 Task: Add Sprouts Chicken Drumsticks Value Pack No Antibiotics Ever to the cart.
Action: Mouse moved to (12, 127)
Screenshot: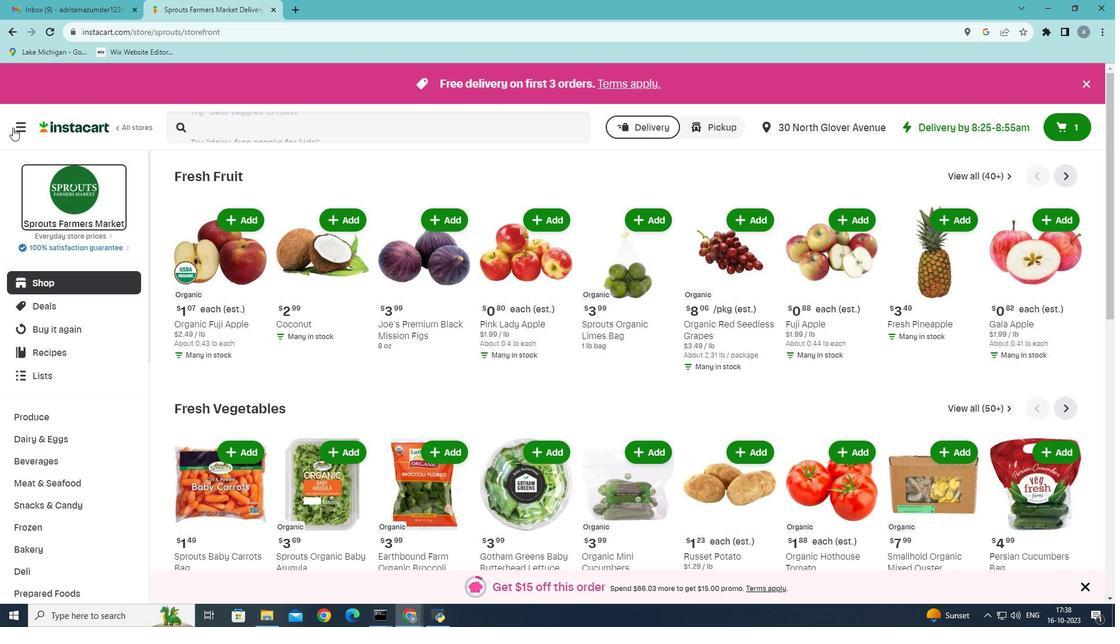 
Action: Mouse pressed left at (12, 127)
Screenshot: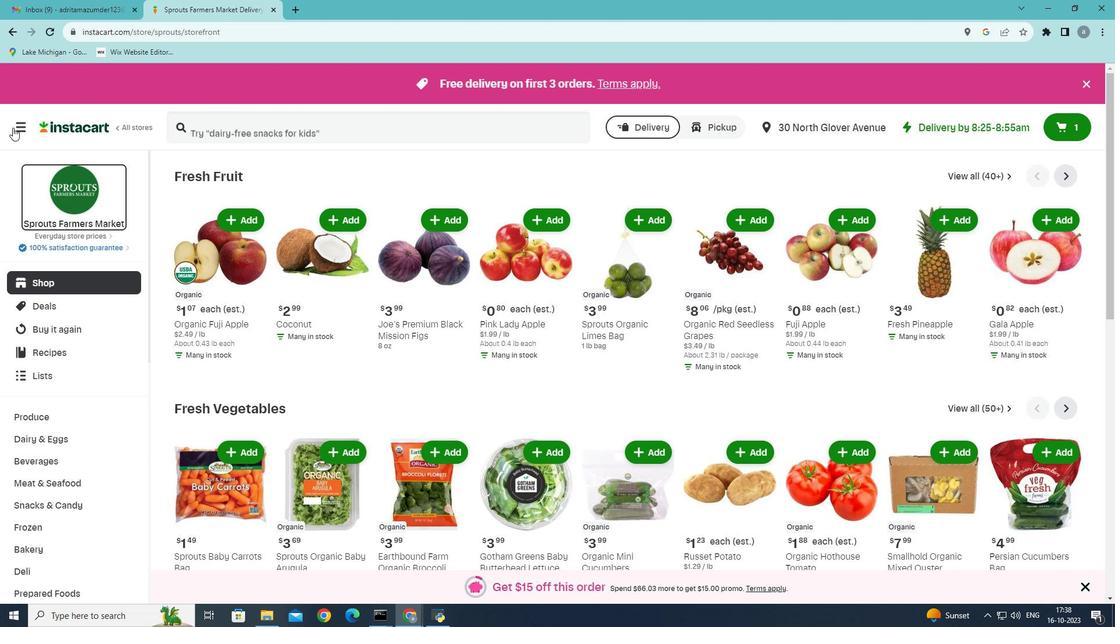 
Action: Mouse moved to (22, 126)
Screenshot: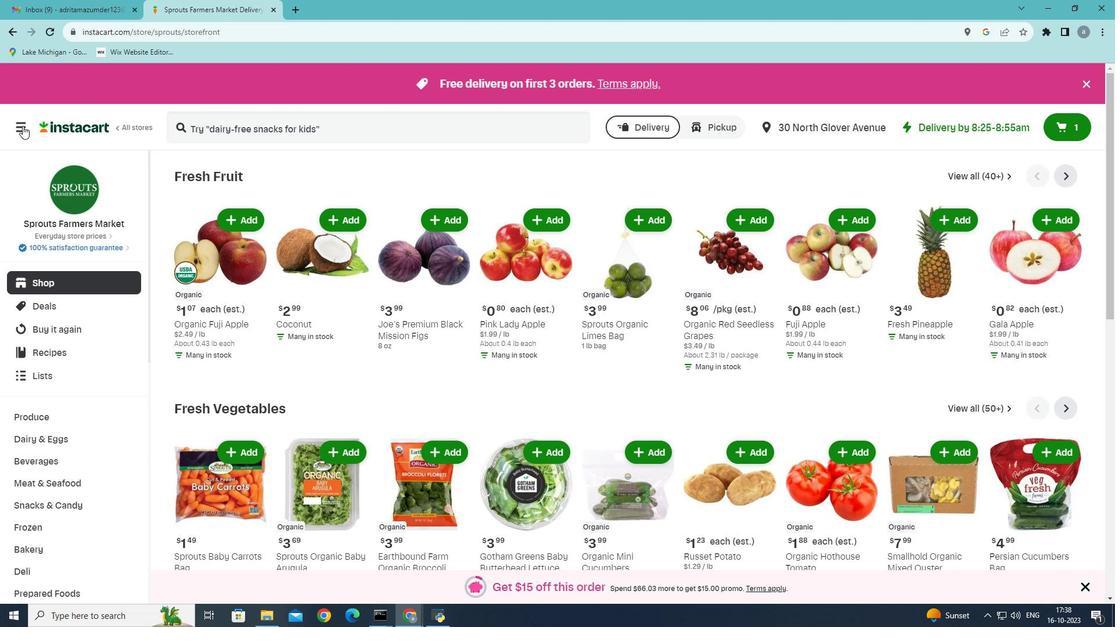 
Action: Mouse pressed left at (22, 126)
Screenshot: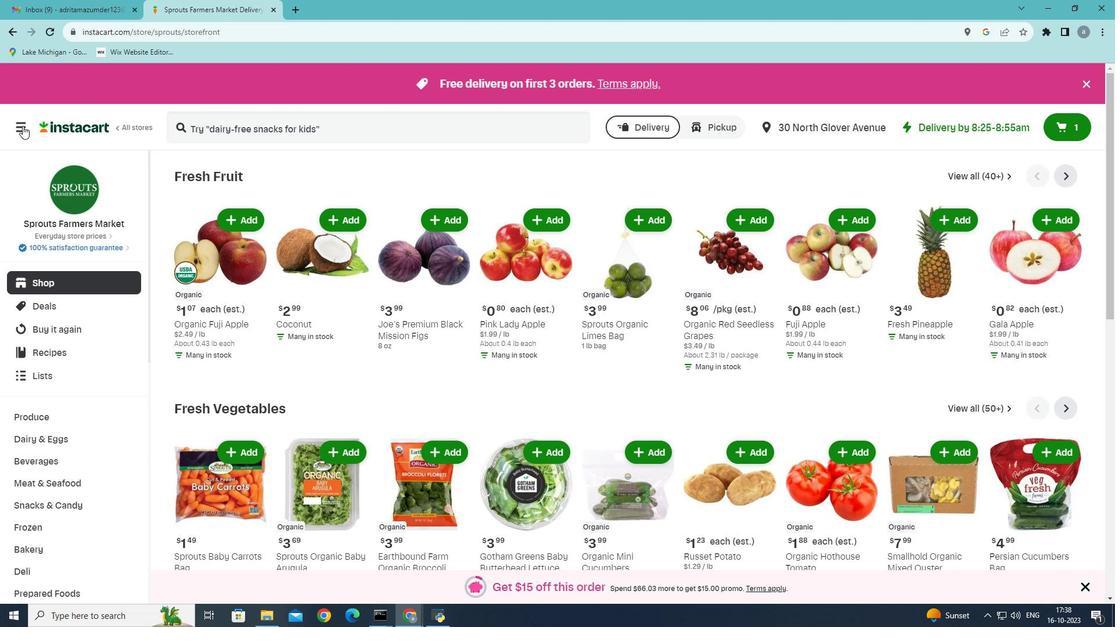 
Action: Mouse moved to (61, 340)
Screenshot: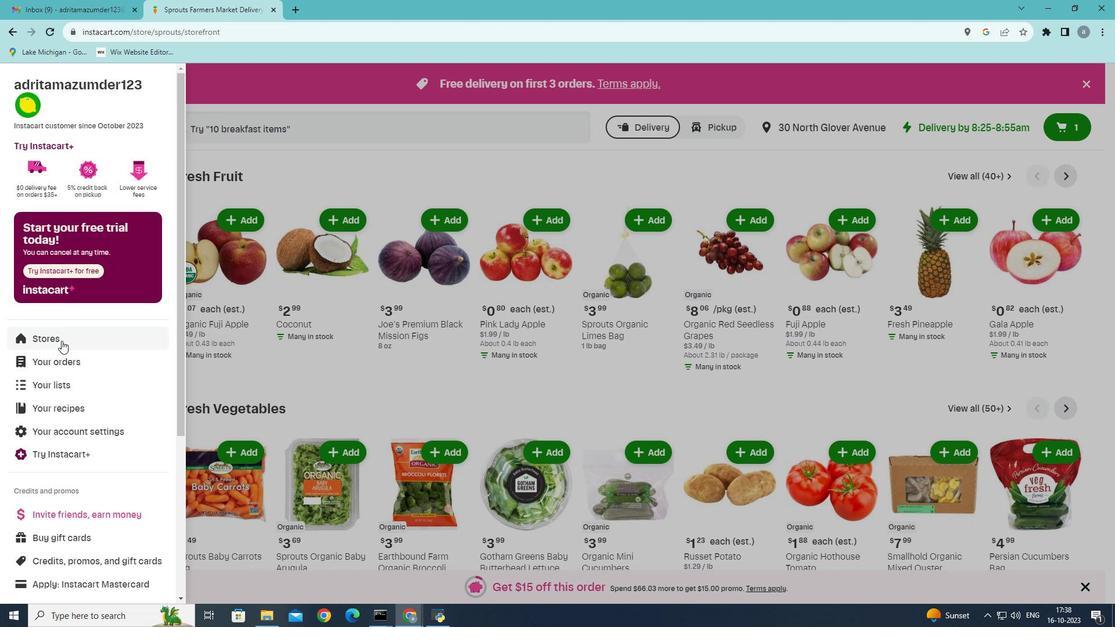 
Action: Mouse pressed left at (61, 340)
Screenshot: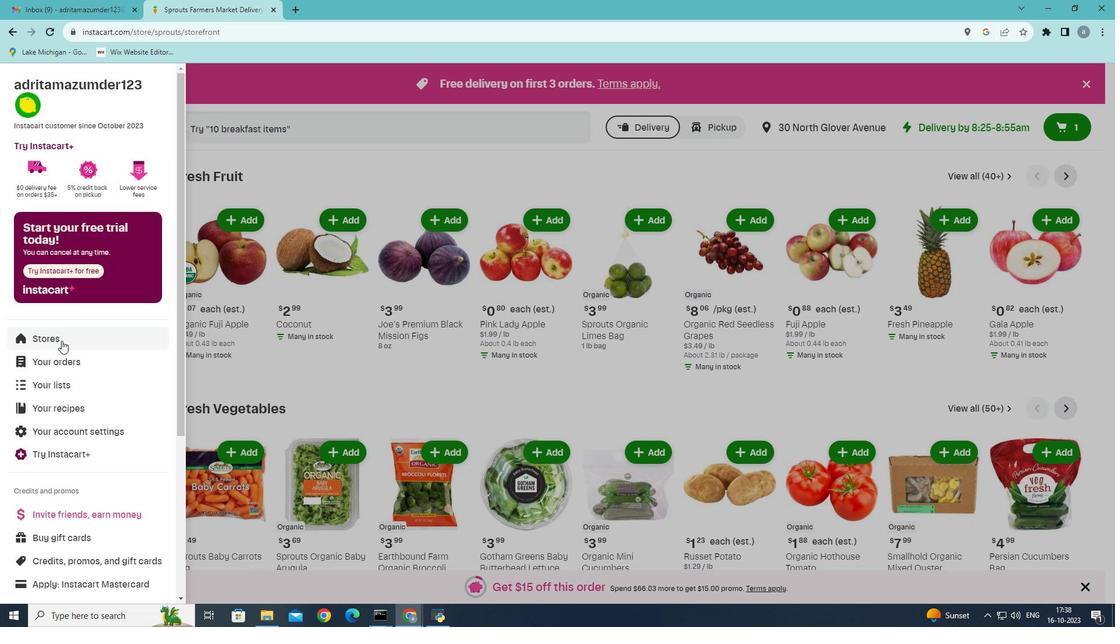
Action: Mouse moved to (272, 128)
Screenshot: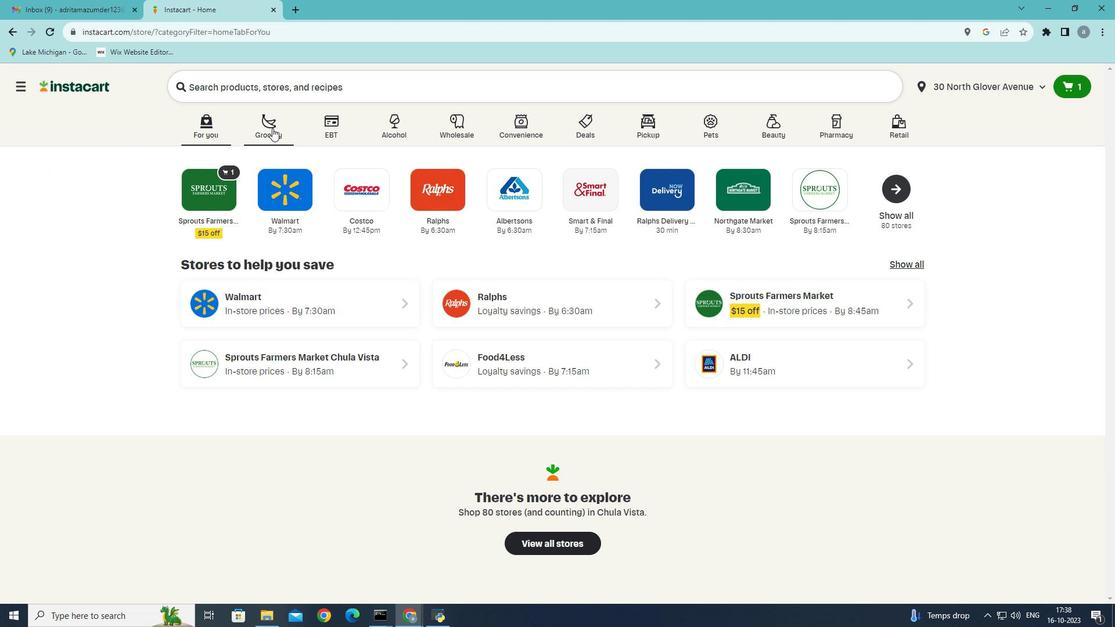 
Action: Mouse pressed left at (272, 128)
Screenshot: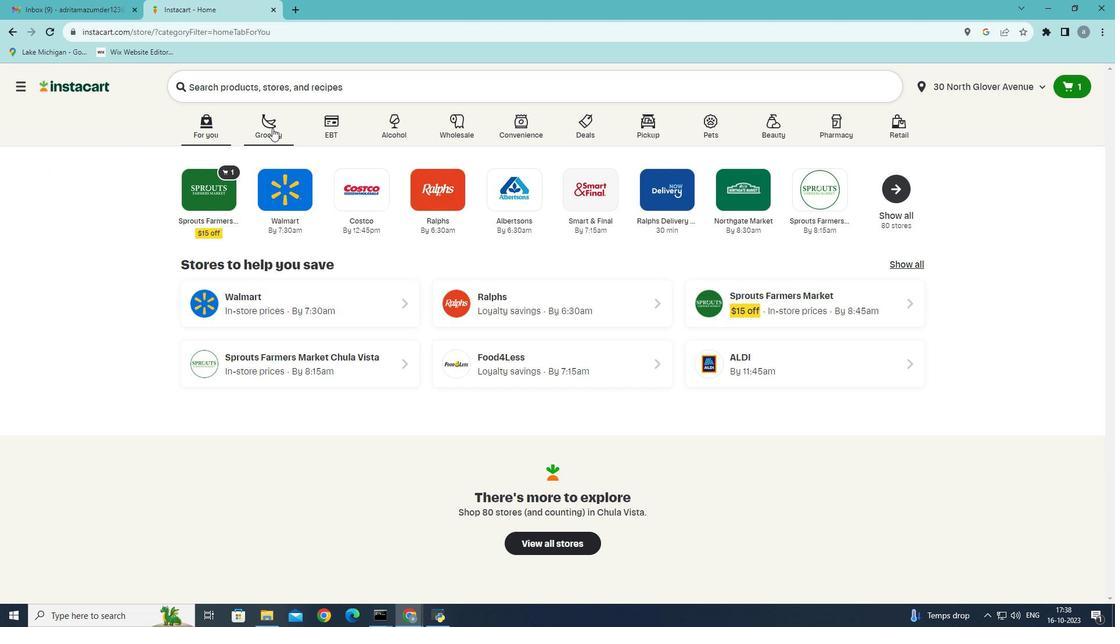 
Action: Mouse moved to (303, 213)
Screenshot: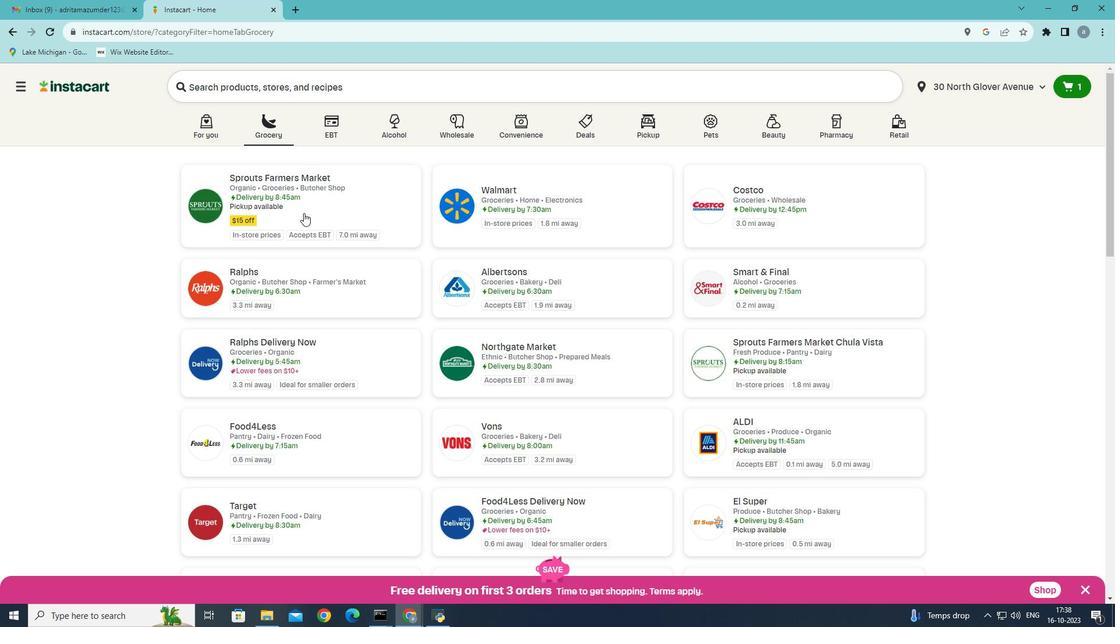 
Action: Mouse pressed left at (303, 213)
Screenshot: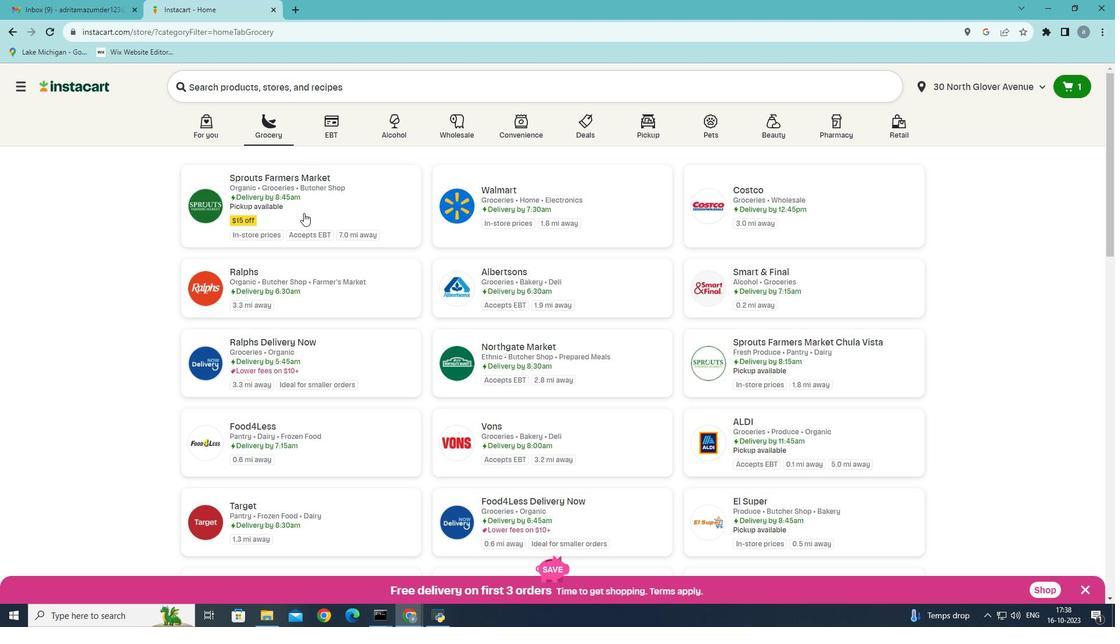 
Action: Mouse moved to (73, 484)
Screenshot: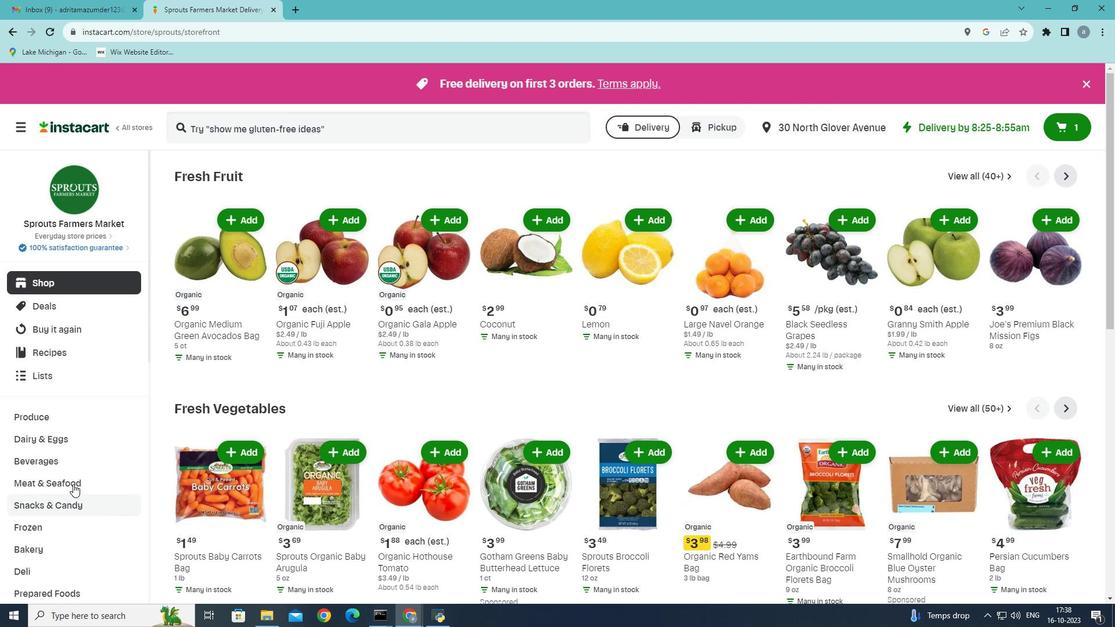 
Action: Mouse pressed left at (73, 484)
Screenshot: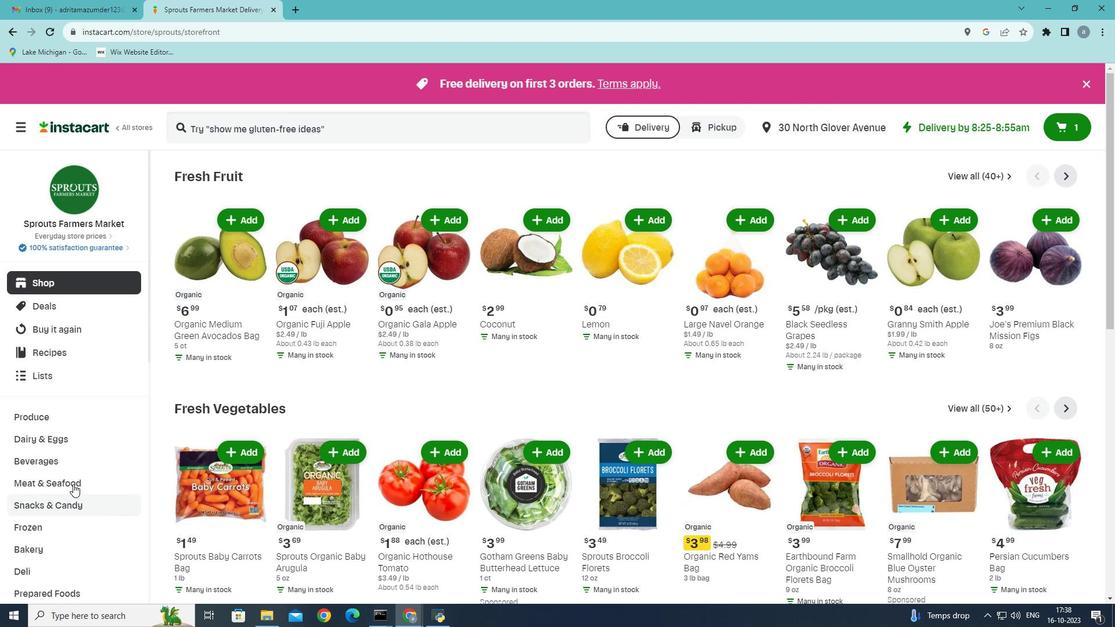
Action: Mouse moved to (303, 203)
Screenshot: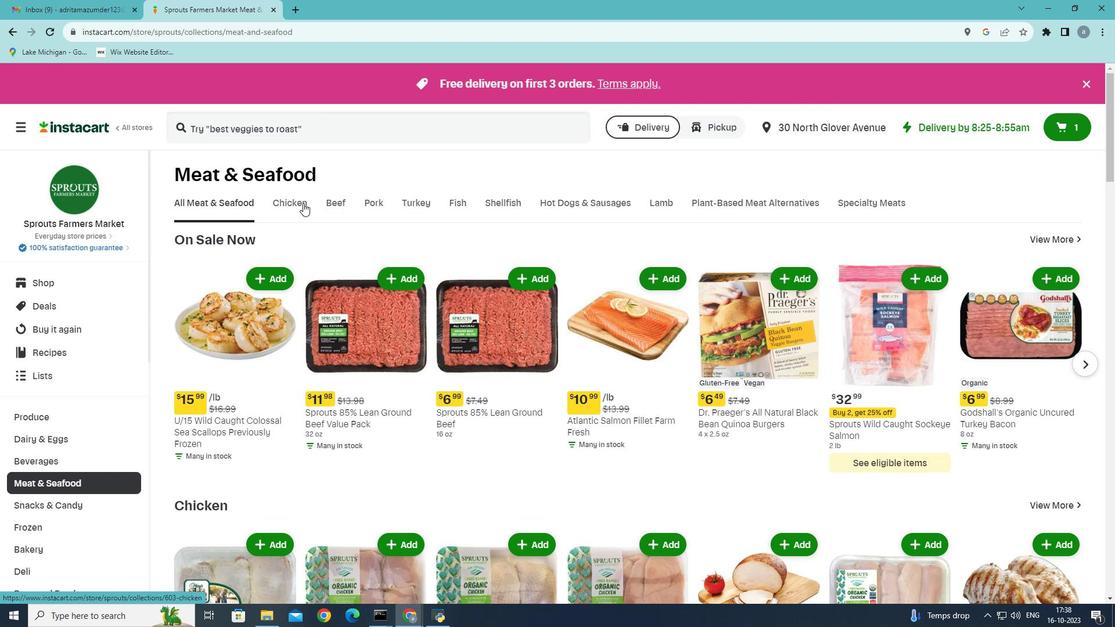 
Action: Mouse pressed left at (303, 203)
Screenshot: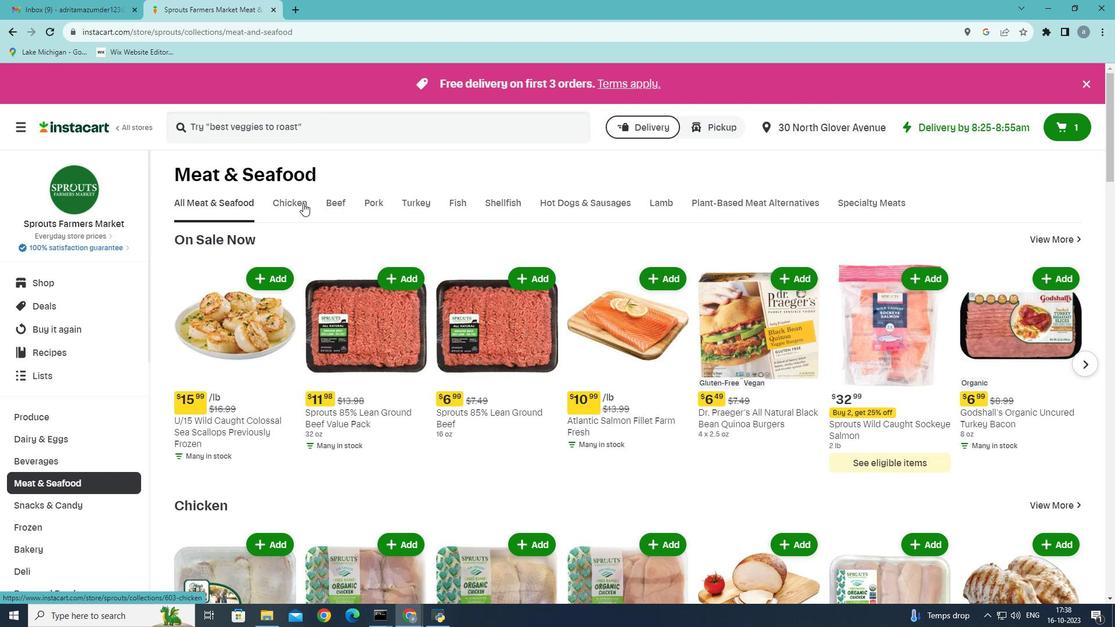 
Action: Mouse moved to (419, 257)
Screenshot: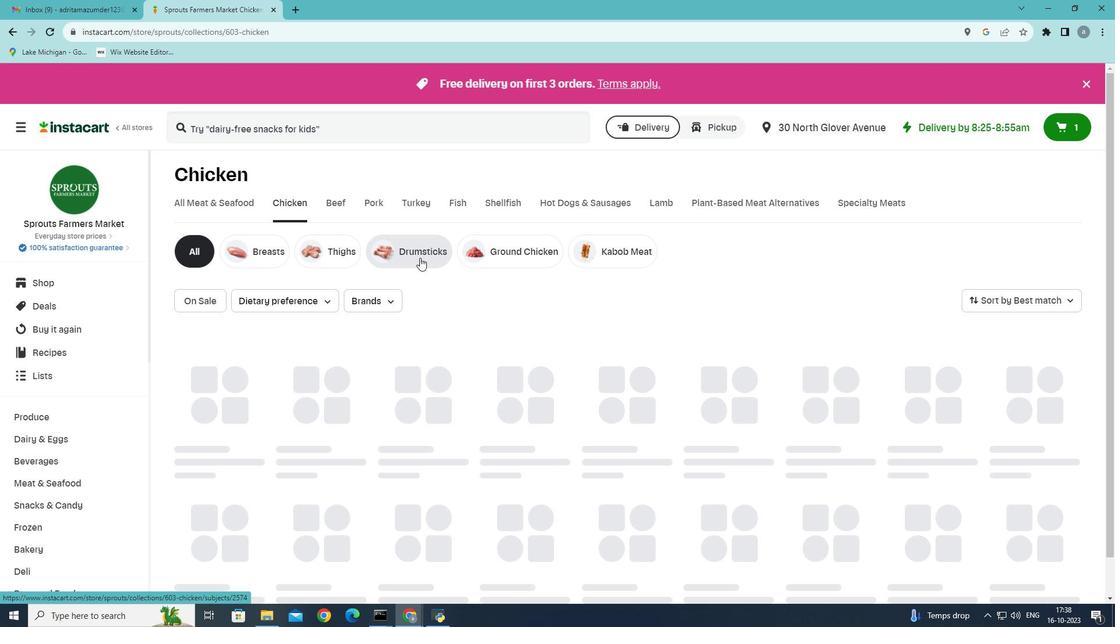 
Action: Mouse pressed left at (419, 257)
Screenshot: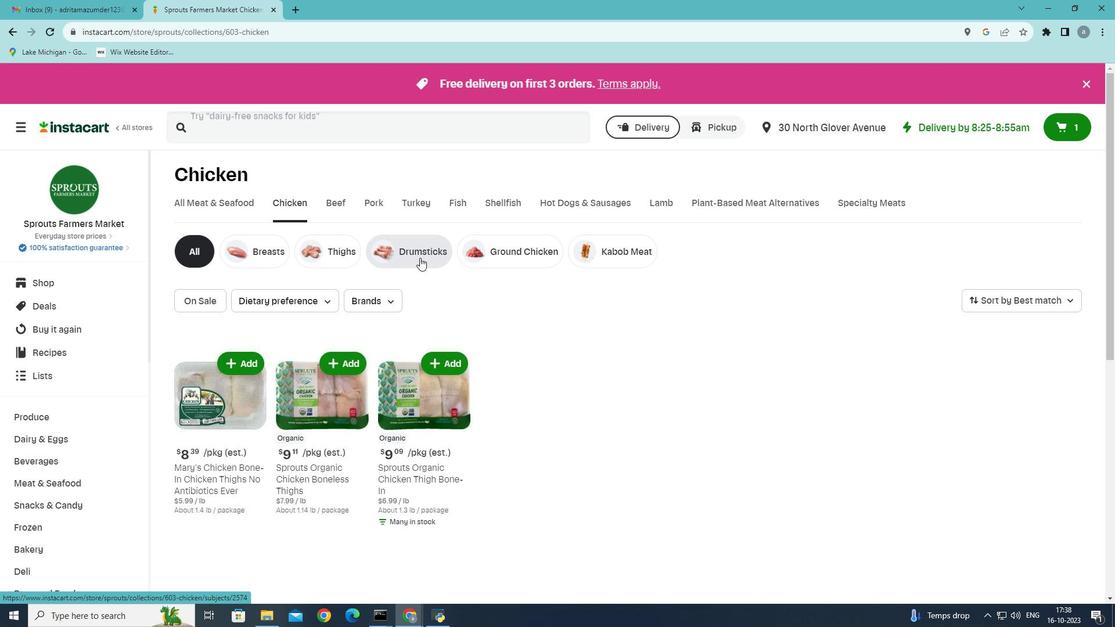 
Action: Mouse moved to (246, 128)
Screenshot: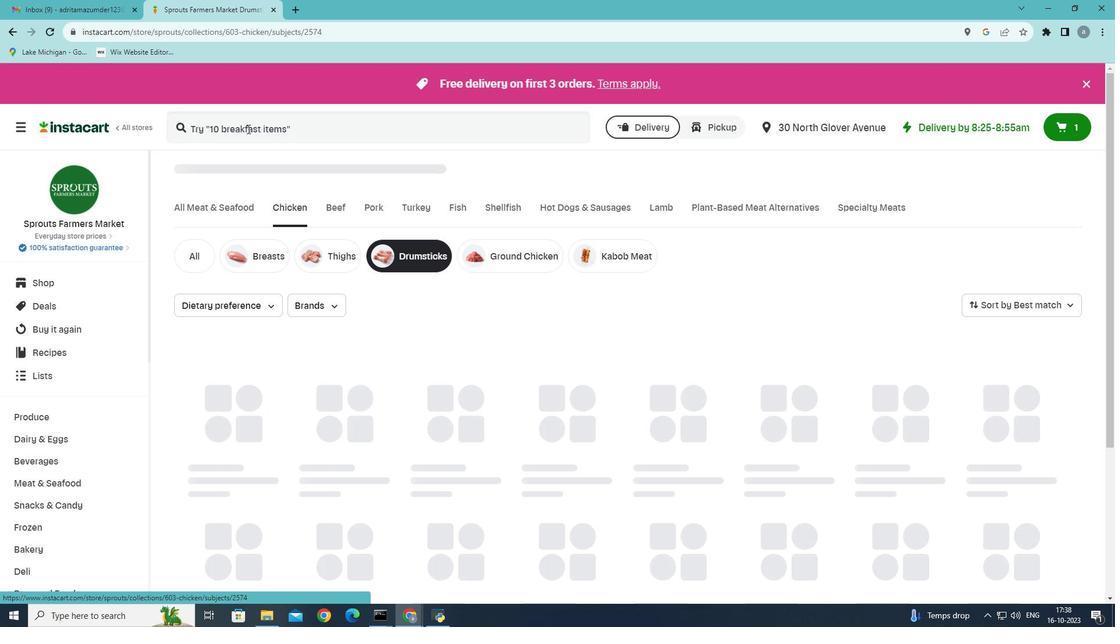 
Action: Mouse pressed left at (246, 128)
Screenshot: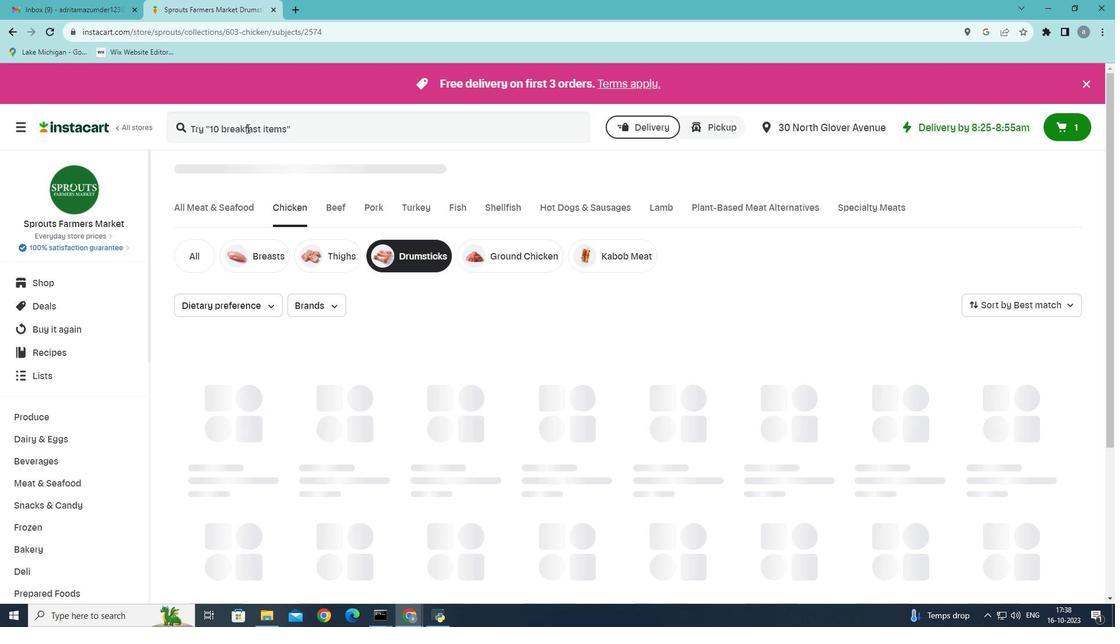
Action: Key pressed <Key.shift>Sprouts<Key.space>chicken<Key.space>drumstick<Key.enter>
Screenshot: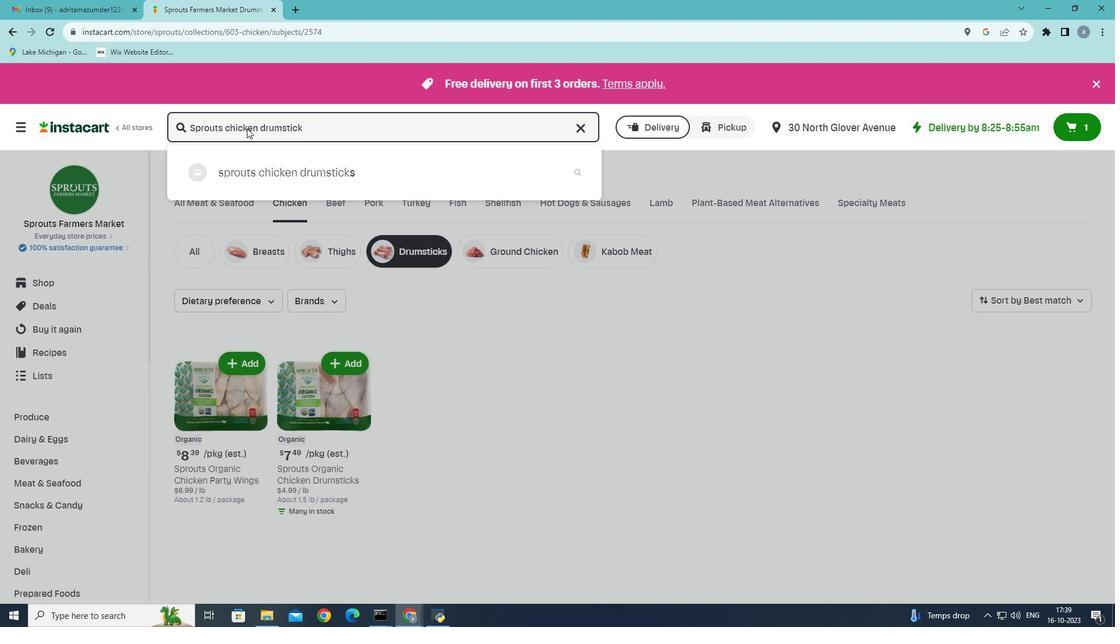 
Action: Mouse moved to (823, 334)
Screenshot: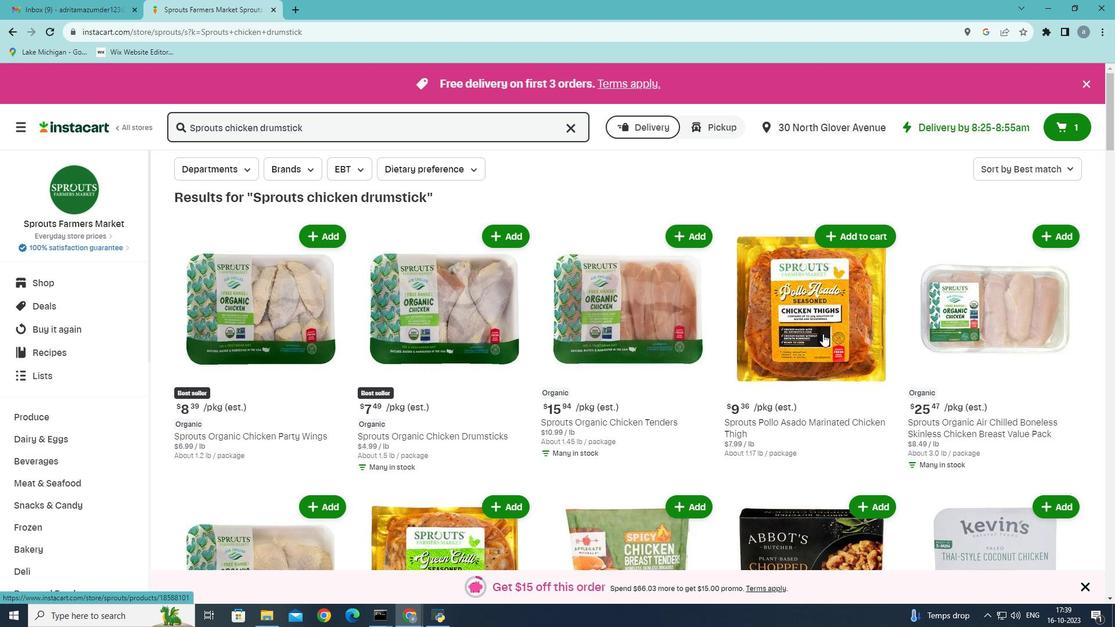 
Action: Mouse scrolled (823, 333) with delta (0, 0)
Screenshot: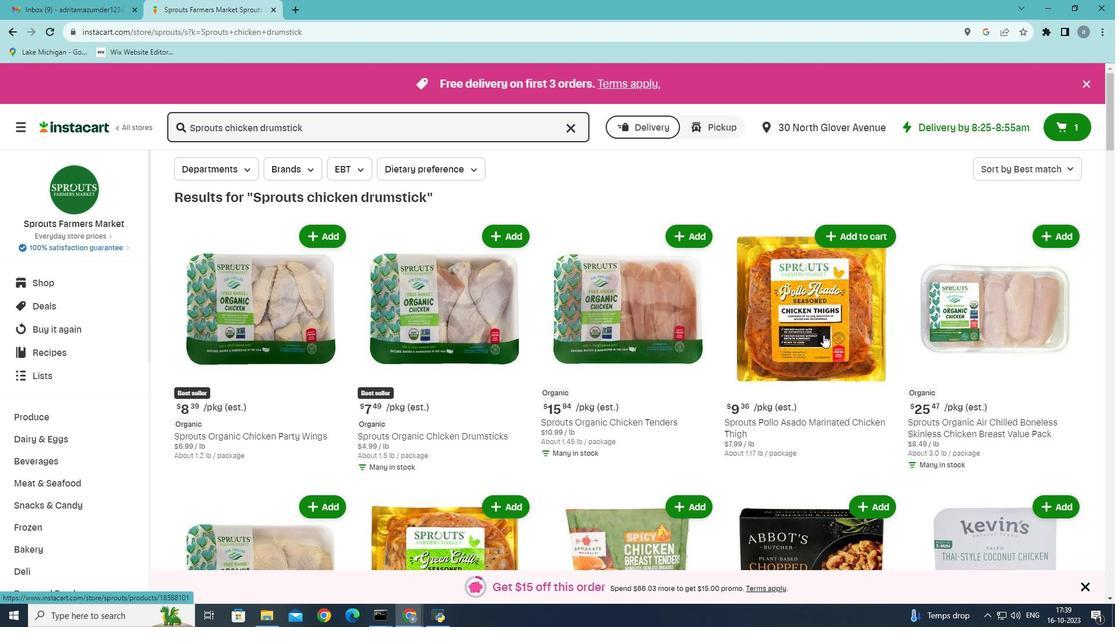 
Action: Mouse moved to (823, 335)
Screenshot: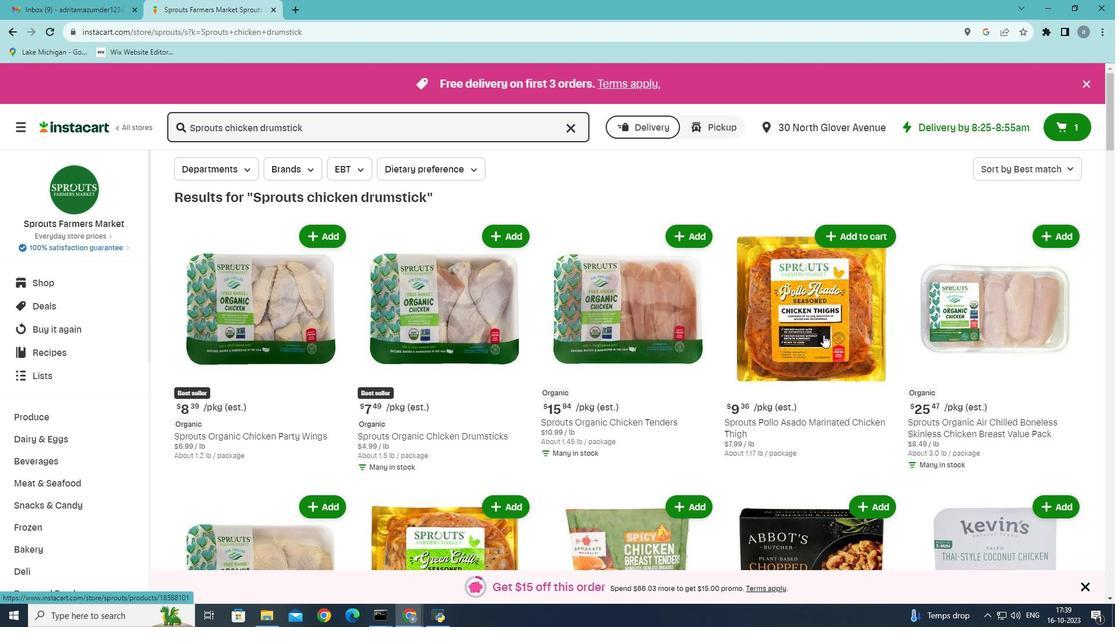 
Action: Mouse scrolled (823, 334) with delta (0, 0)
Screenshot: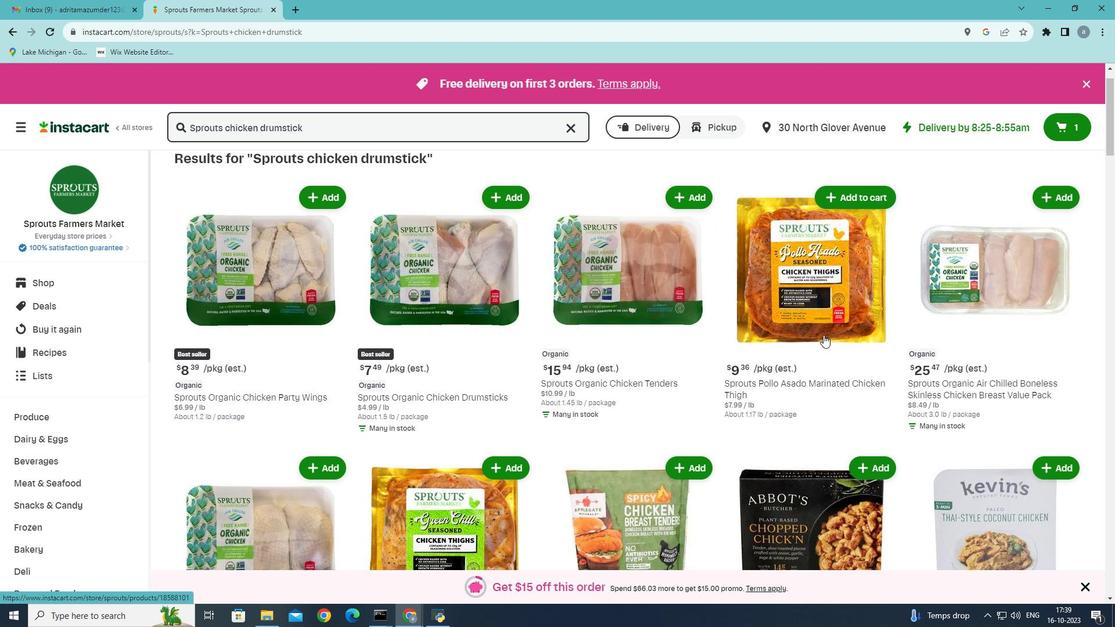 
Action: Mouse scrolled (823, 334) with delta (0, 0)
Screenshot: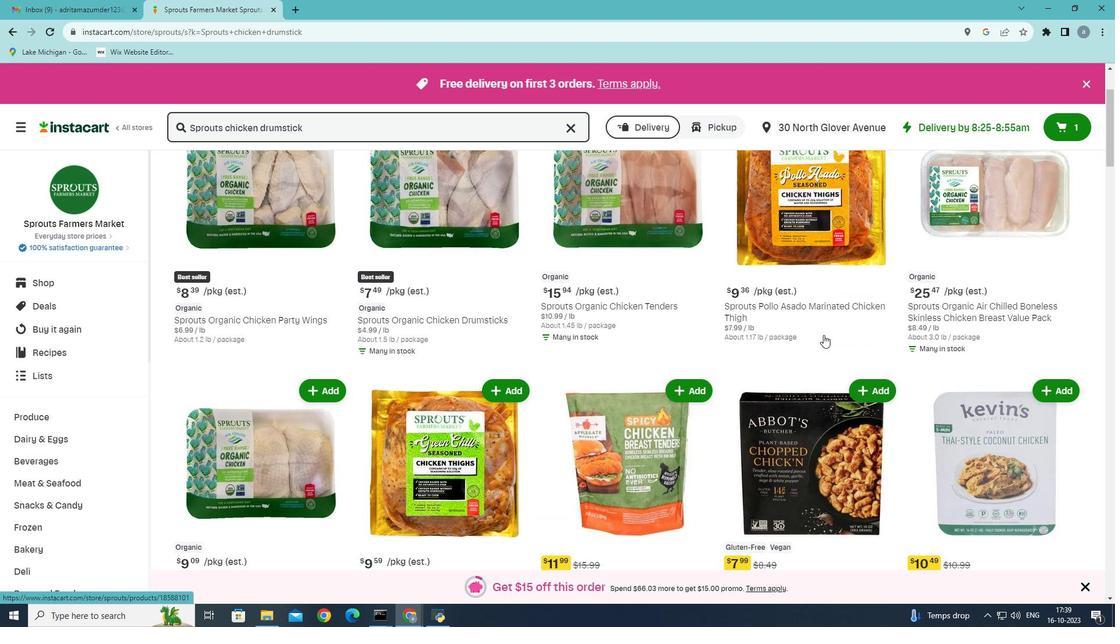 
Action: Mouse scrolled (823, 334) with delta (0, 0)
Screenshot: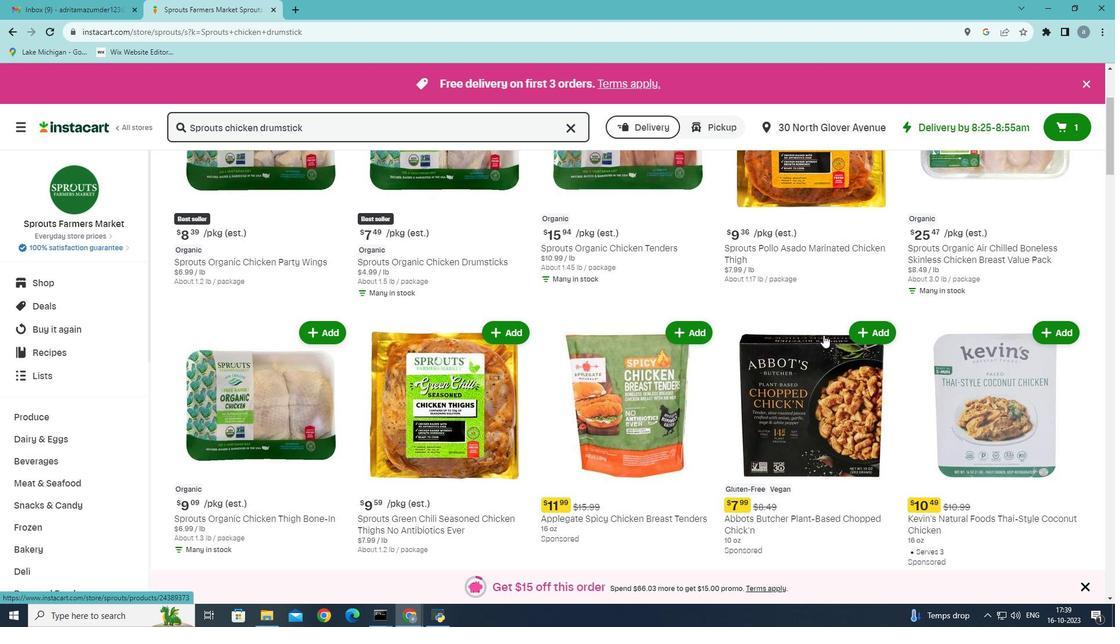 
Action: Mouse scrolled (823, 334) with delta (0, 0)
Screenshot: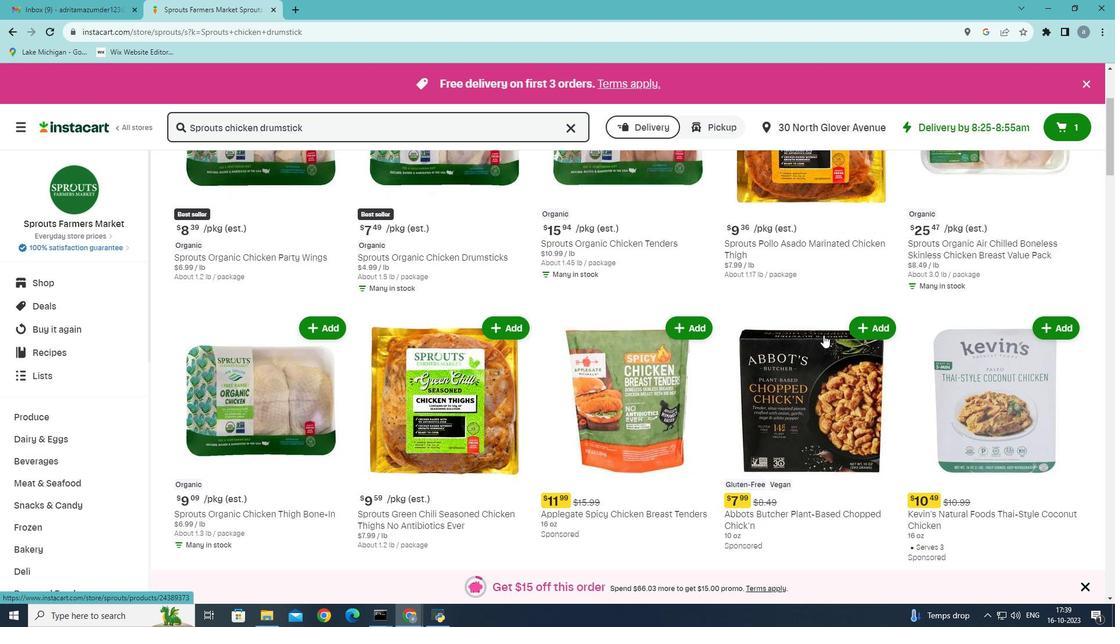 
Action: Mouse scrolled (823, 334) with delta (0, 0)
Screenshot: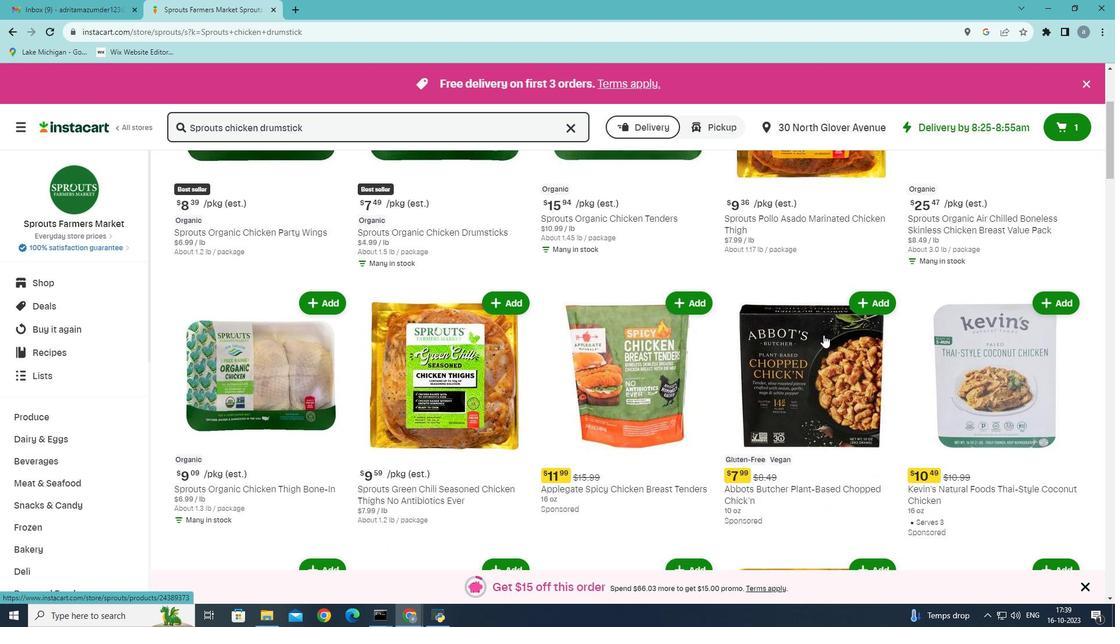 
Action: Mouse scrolled (823, 334) with delta (0, 0)
Screenshot: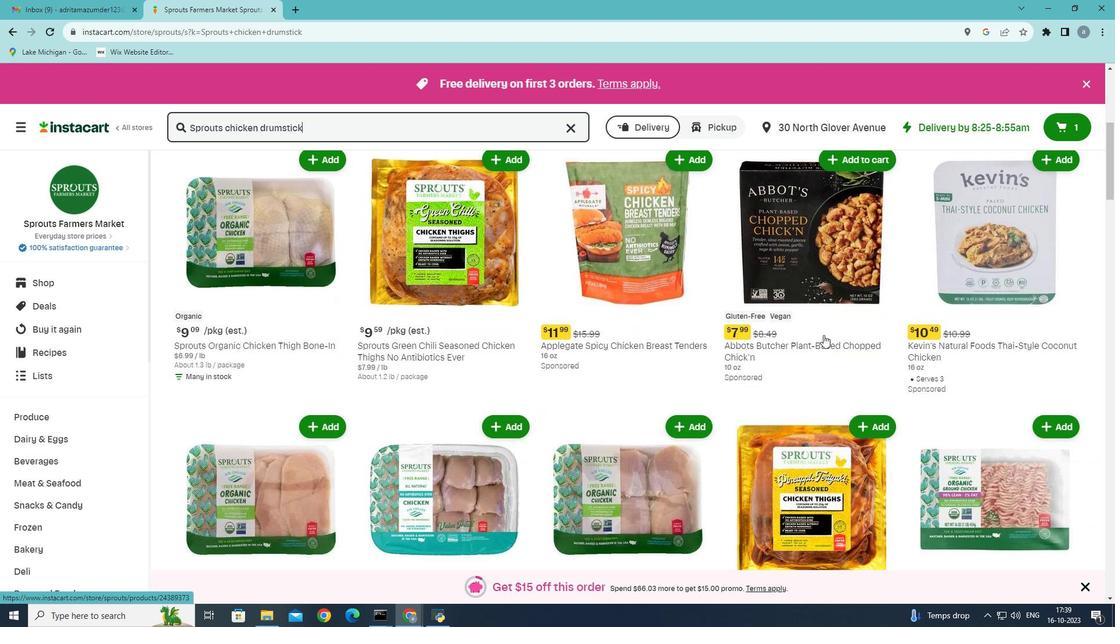 
Action: Mouse scrolled (823, 334) with delta (0, 0)
Screenshot: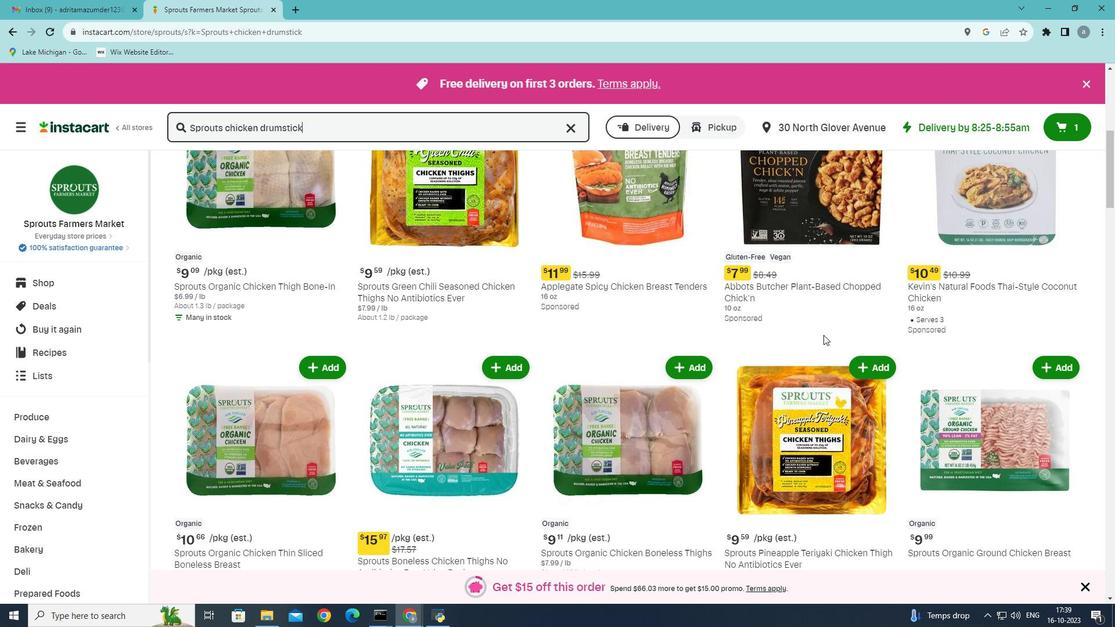 
Action: Mouse scrolled (823, 334) with delta (0, 0)
Screenshot: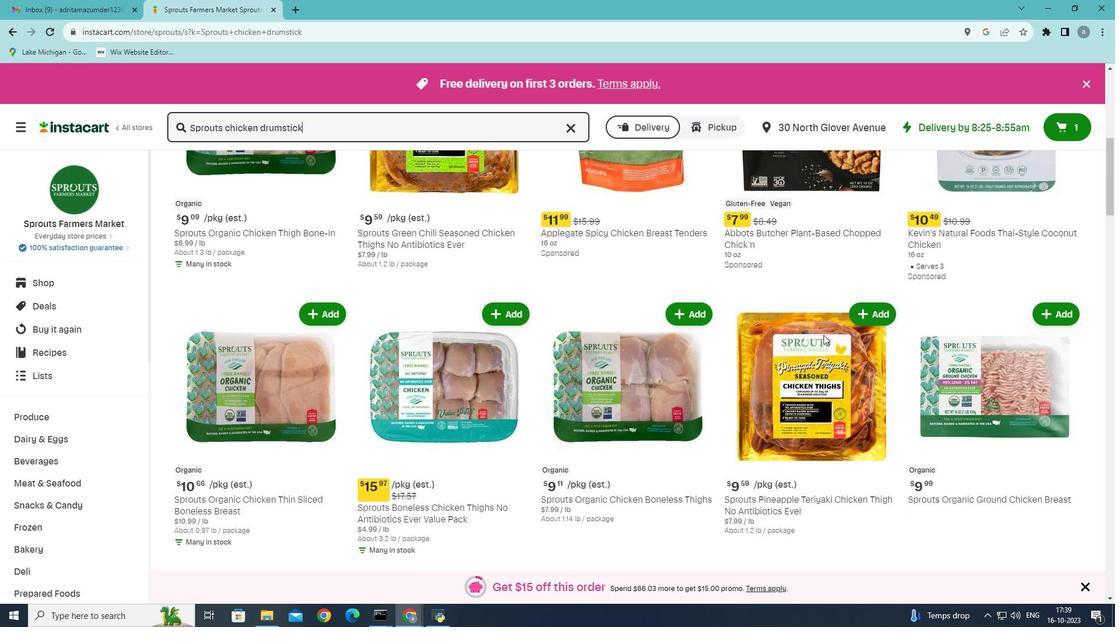 
Action: Mouse scrolled (823, 334) with delta (0, 0)
Screenshot: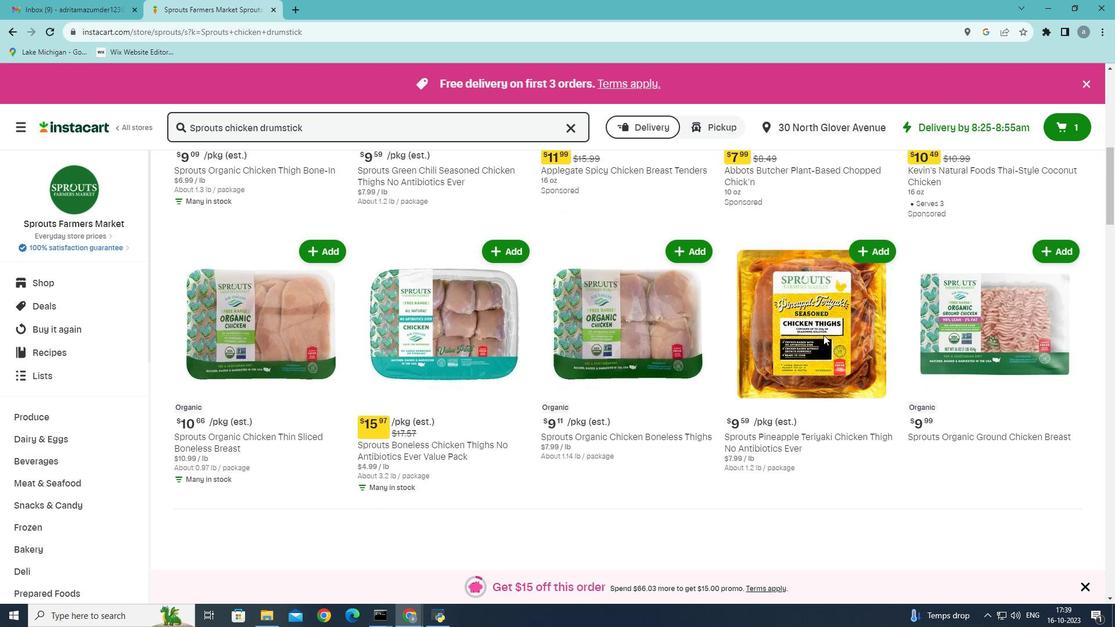 
Action: Mouse scrolled (823, 334) with delta (0, 0)
Screenshot: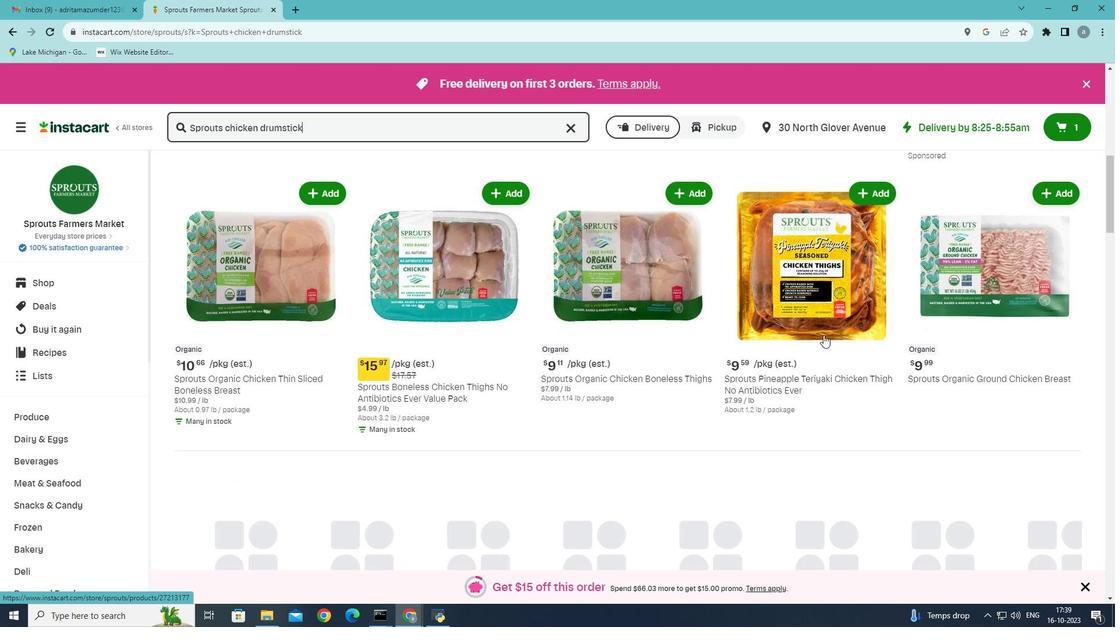 
Action: Mouse scrolled (823, 334) with delta (0, 0)
Screenshot: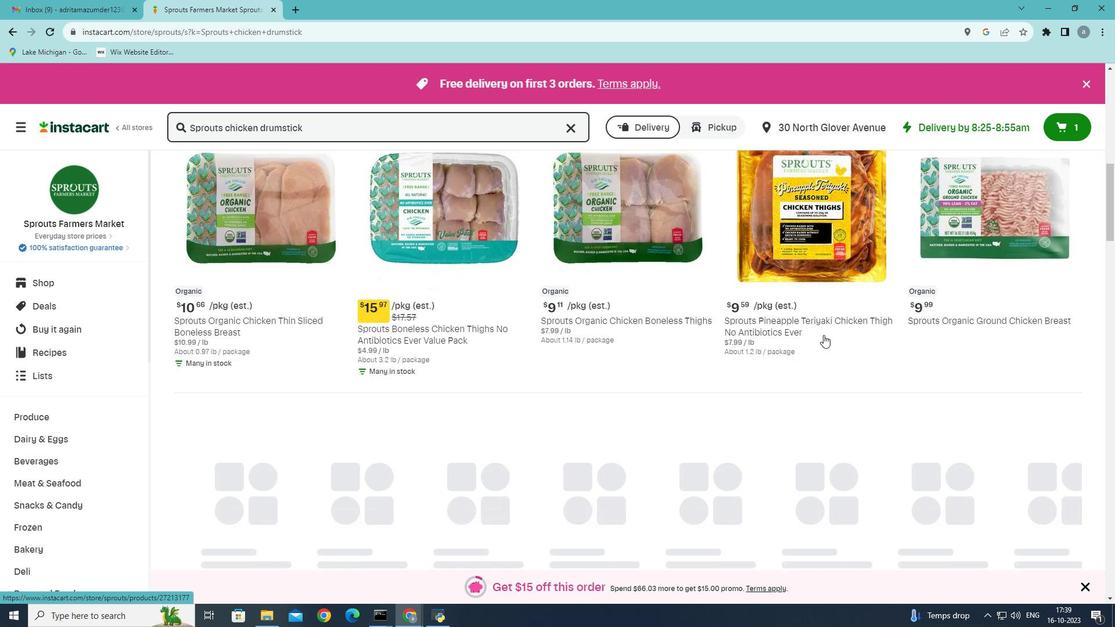 
Action: Mouse scrolled (823, 334) with delta (0, 0)
Screenshot: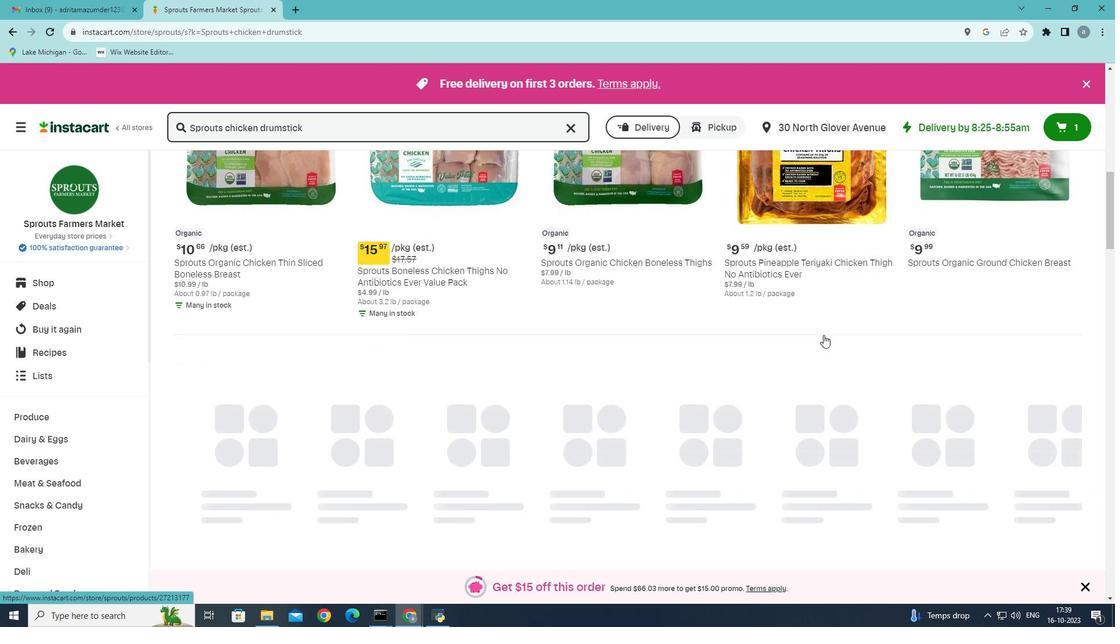 
Action: Mouse scrolled (823, 334) with delta (0, 0)
Screenshot: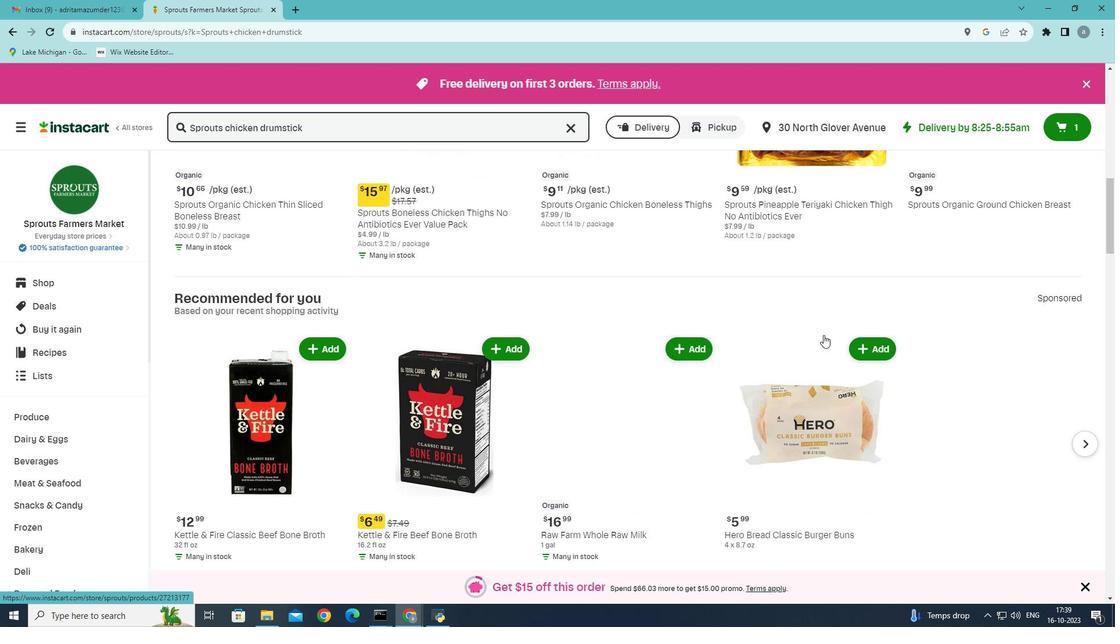 
Action: Mouse scrolled (823, 334) with delta (0, 0)
Screenshot: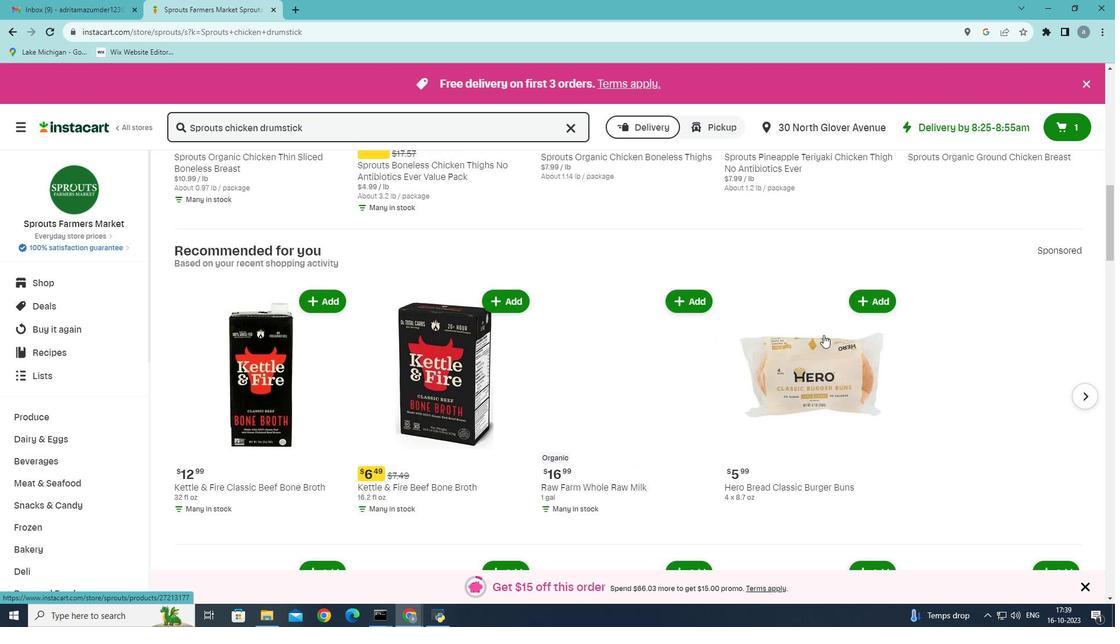 
Action: Mouse scrolled (823, 334) with delta (0, 0)
Screenshot: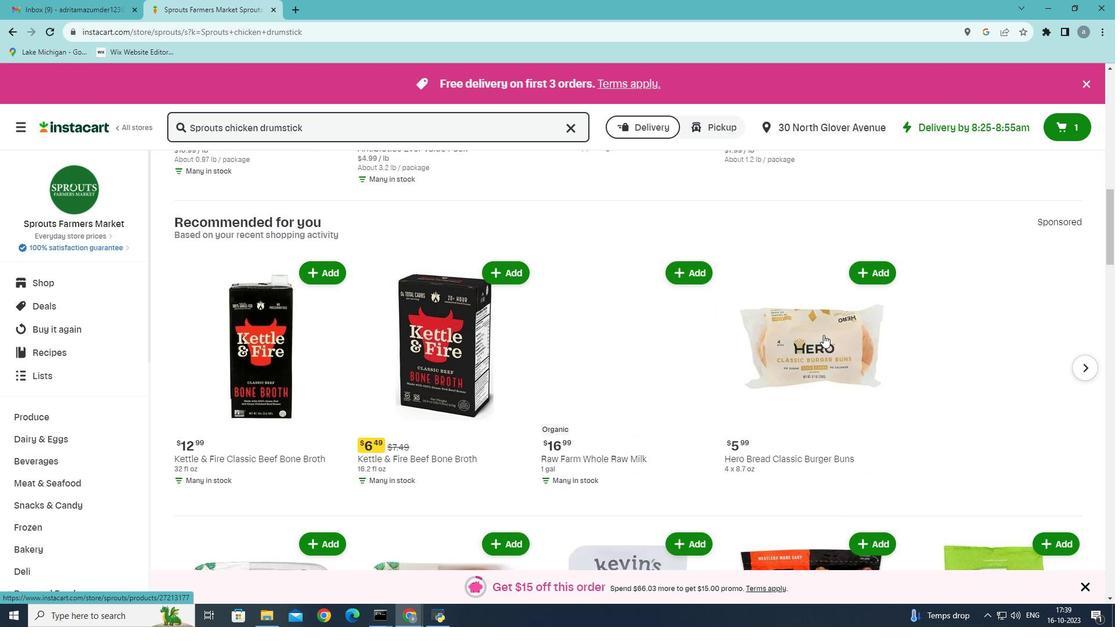 
Action: Mouse scrolled (823, 334) with delta (0, 0)
Screenshot: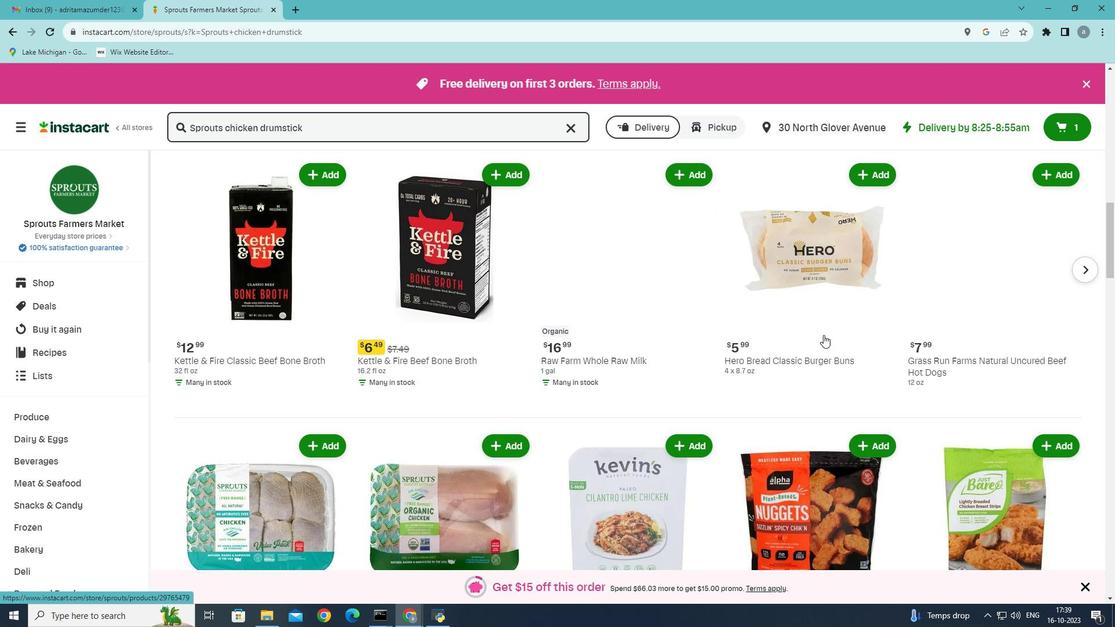 
Action: Mouse scrolled (823, 334) with delta (0, 0)
Screenshot: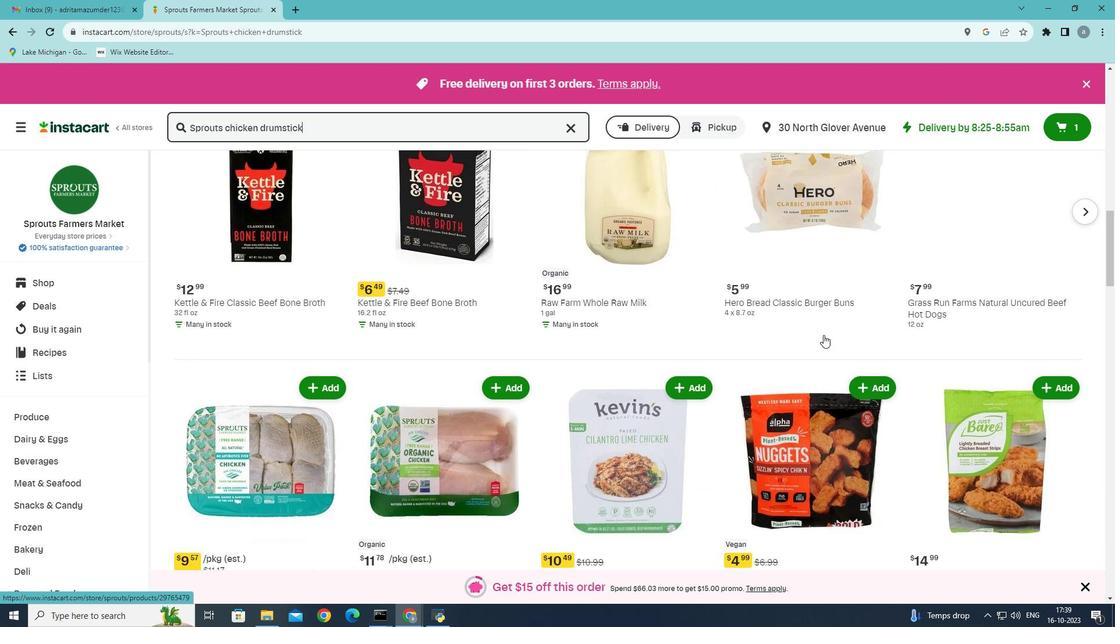 
Action: Mouse scrolled (823, 334) with delta (0, 0)
Screenshot: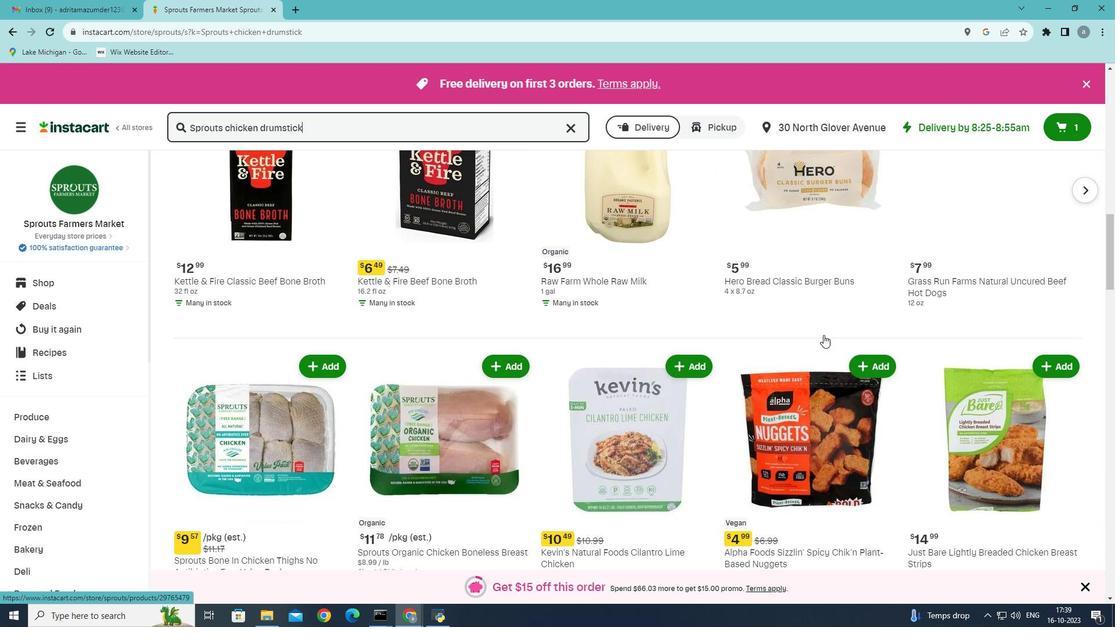 
Action: Mouse scrolled (823, 334) with delta (0, 0)
Screenshot: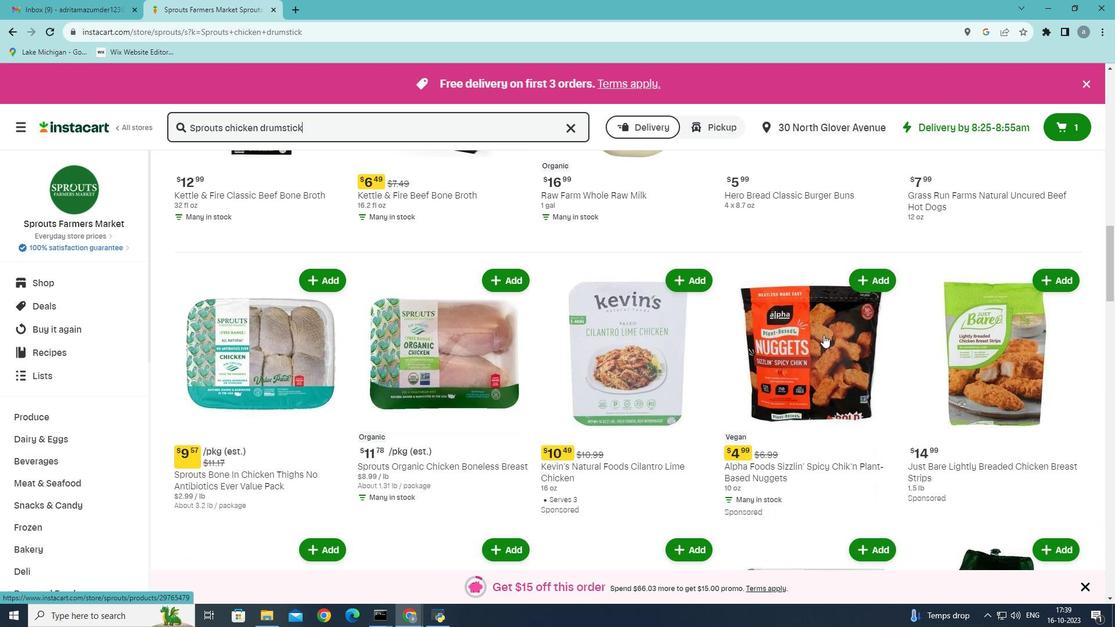 
Action: Mouse scrolled (823, 334) with delta (0, 0)
Screenshot: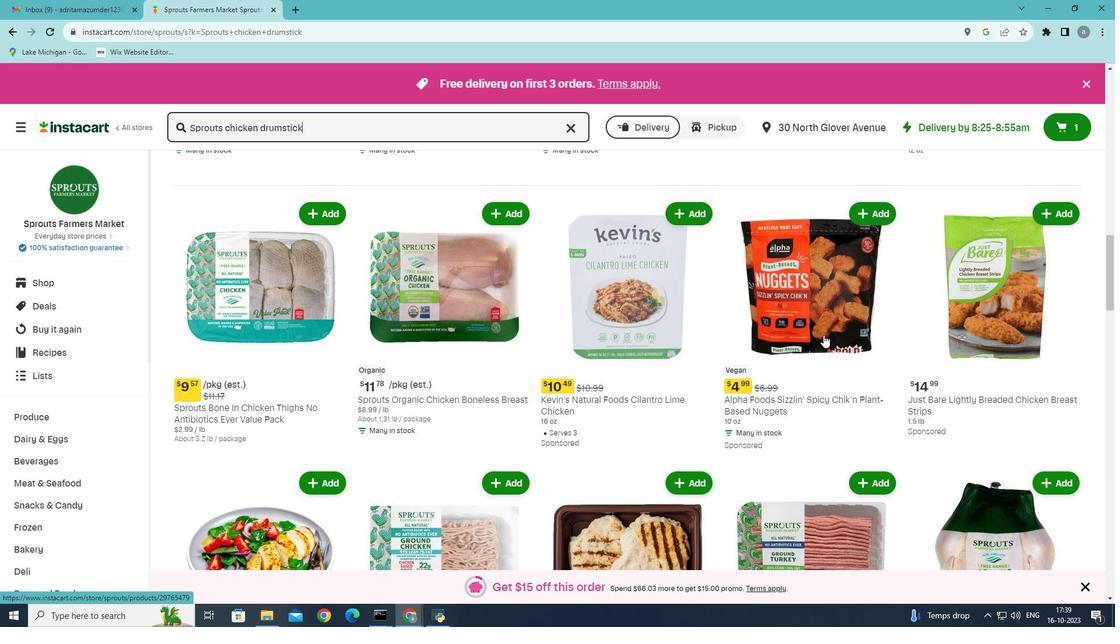 
Action: Mouse scrolled (823, 334) with delta (0, 0)
Screenshot: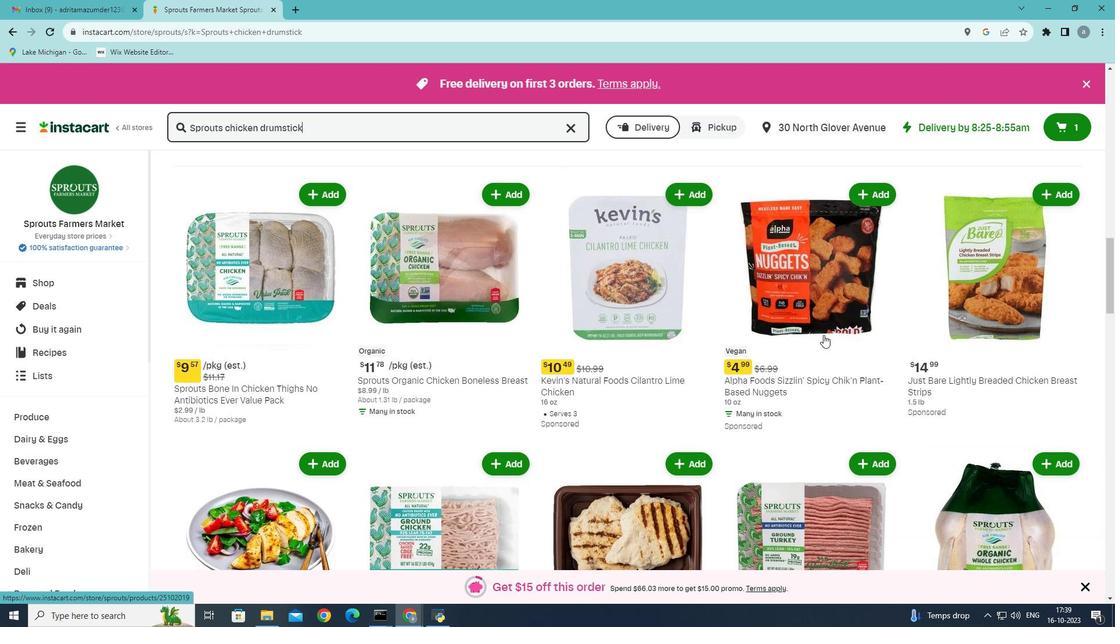 
Action: Mouse scrolled (823, 334) with delta (0, 0)
Screenshot: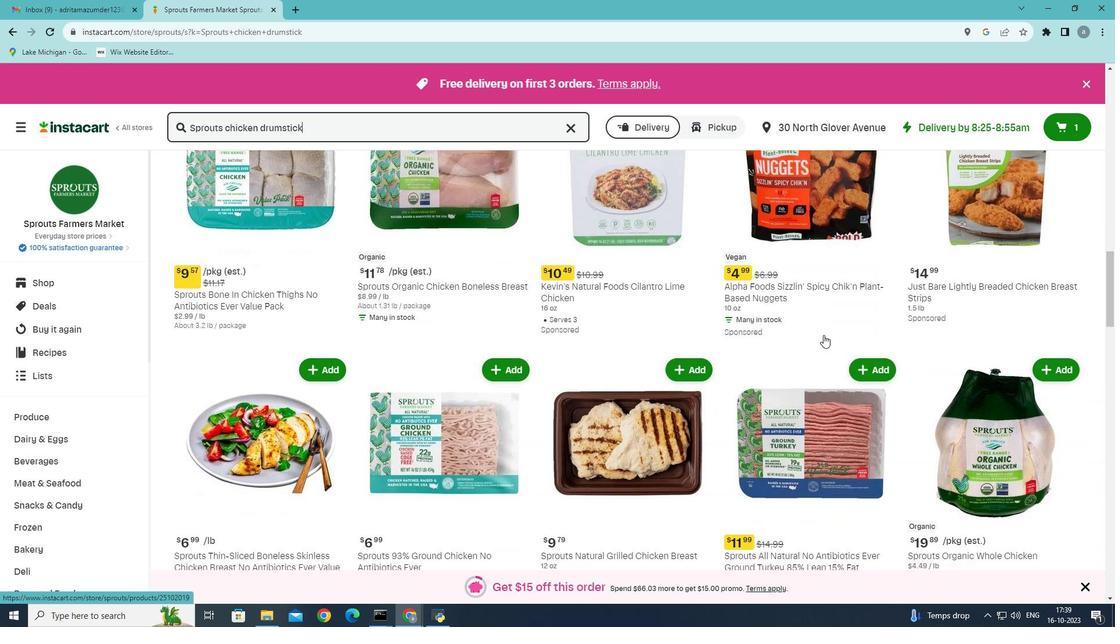 
Action: Mouse scrolled (823, 334) with delta (0, 0)
Screenshot: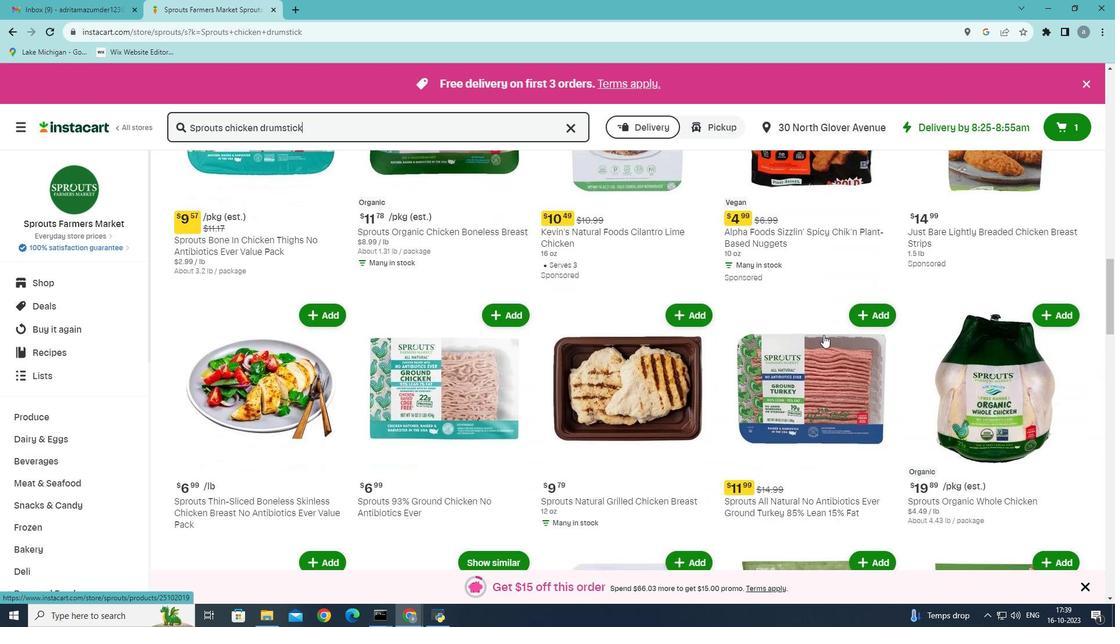 
Action: Mouse scrolled (823, 334) with delta (0, 0)
Screenshot: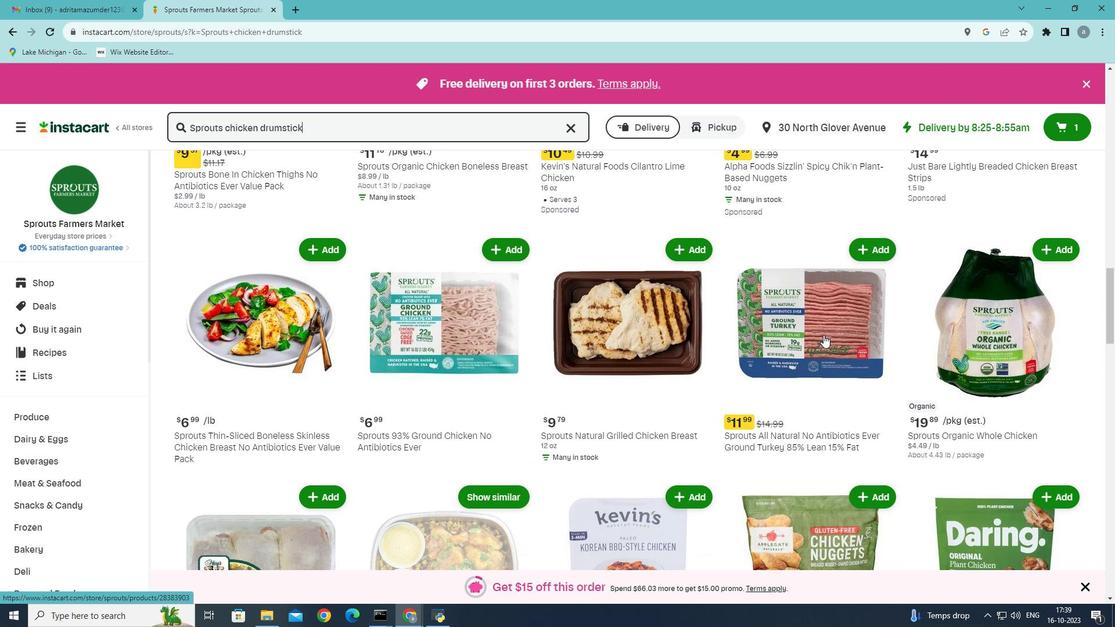 
Action: Mouse scrolled (823, 334) with delta (0, 0)
Screenshot: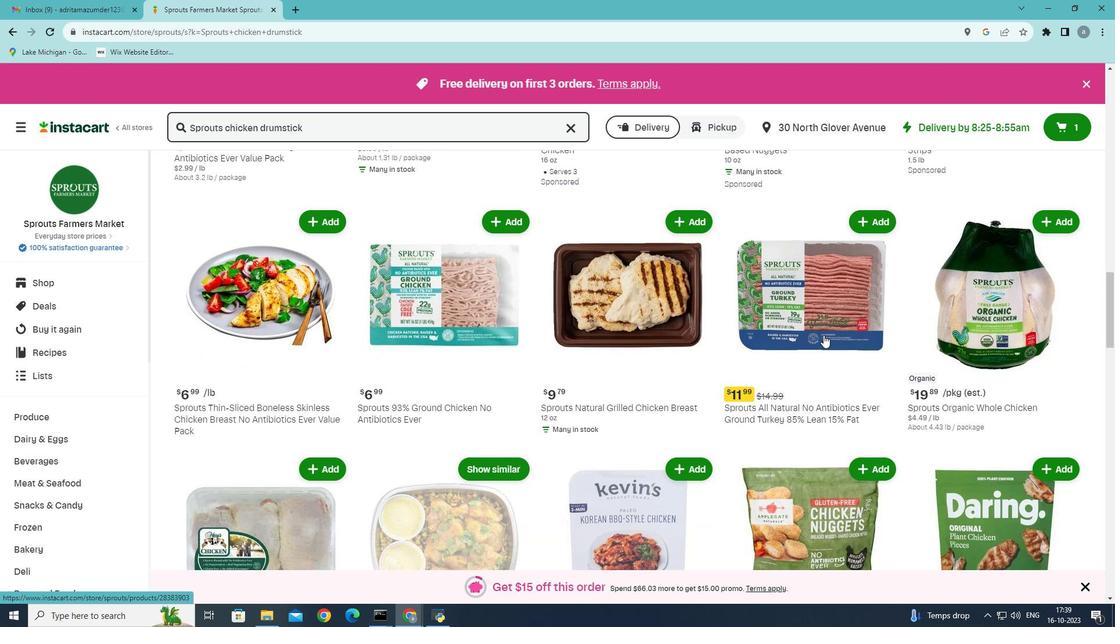 
Action: Mouse scrolled (823, 334) with delta (0, 0)
Screenshot: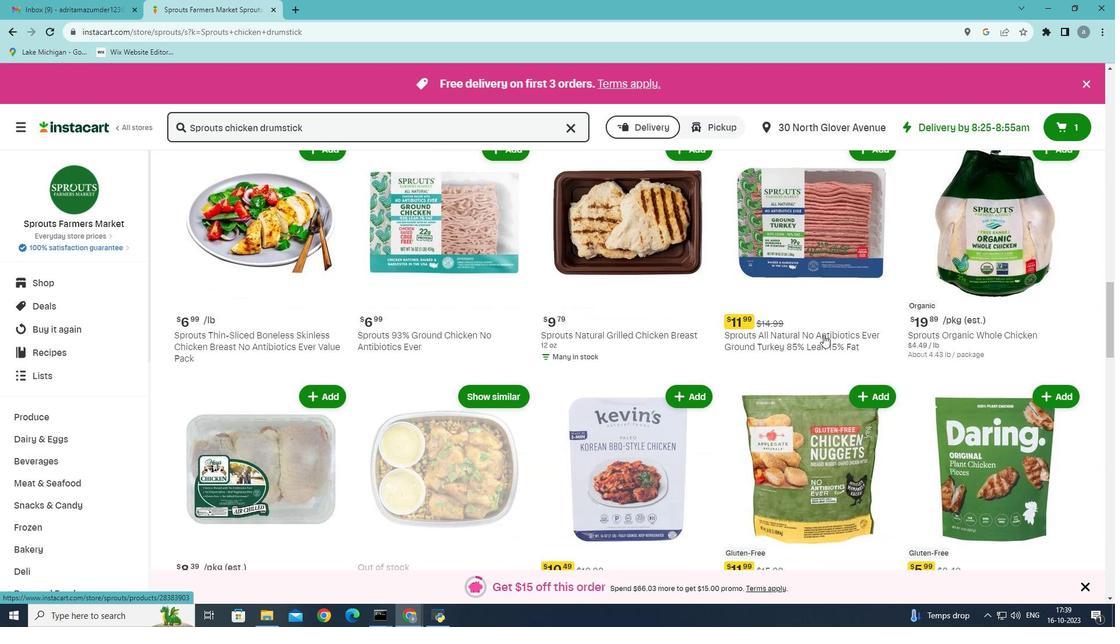 
Action: Mouse scrolled (823, 334) with delta (0, 0)
Screenshot: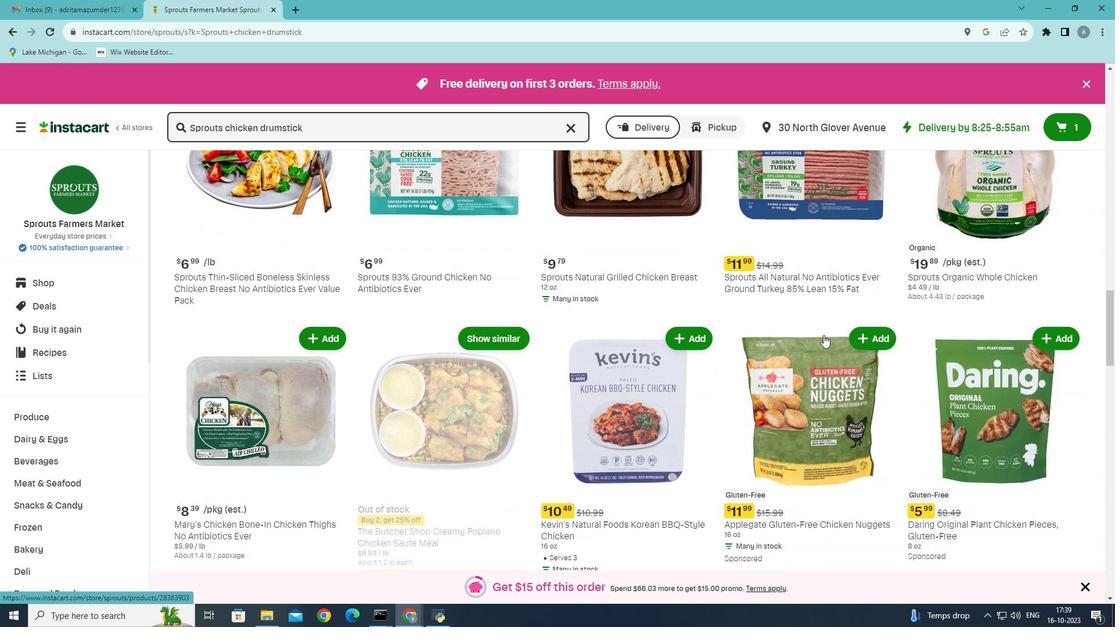 
Action: Mouse scrolled (823, 334) with delta (0, 0)
Screenshot: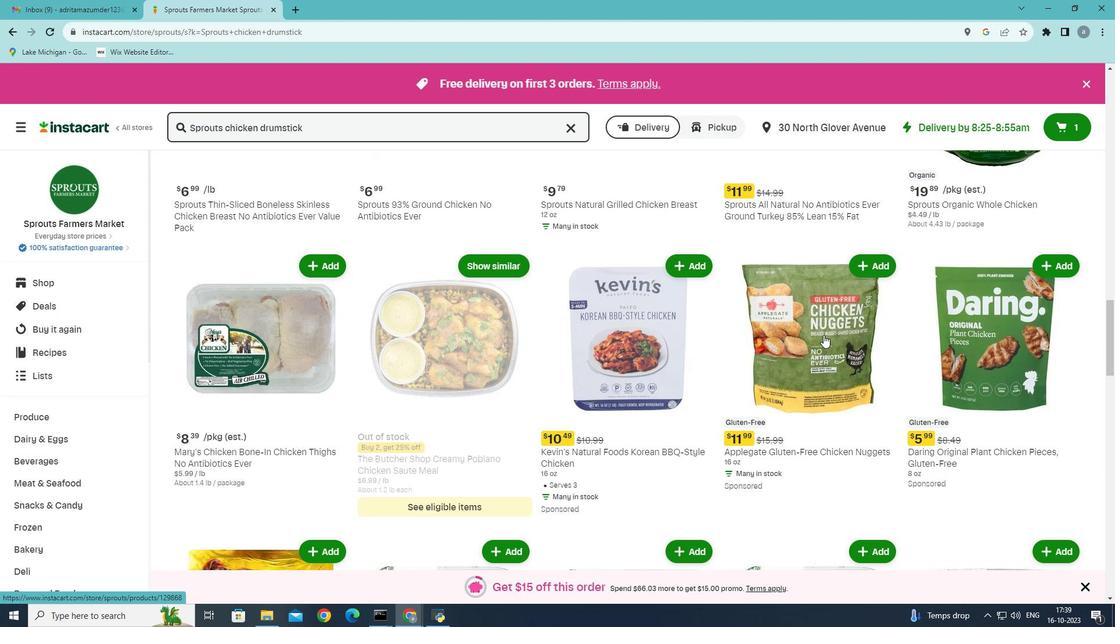 
Action: Mouse scrolled (823, 334) with delta (0, 0)
Screenshot: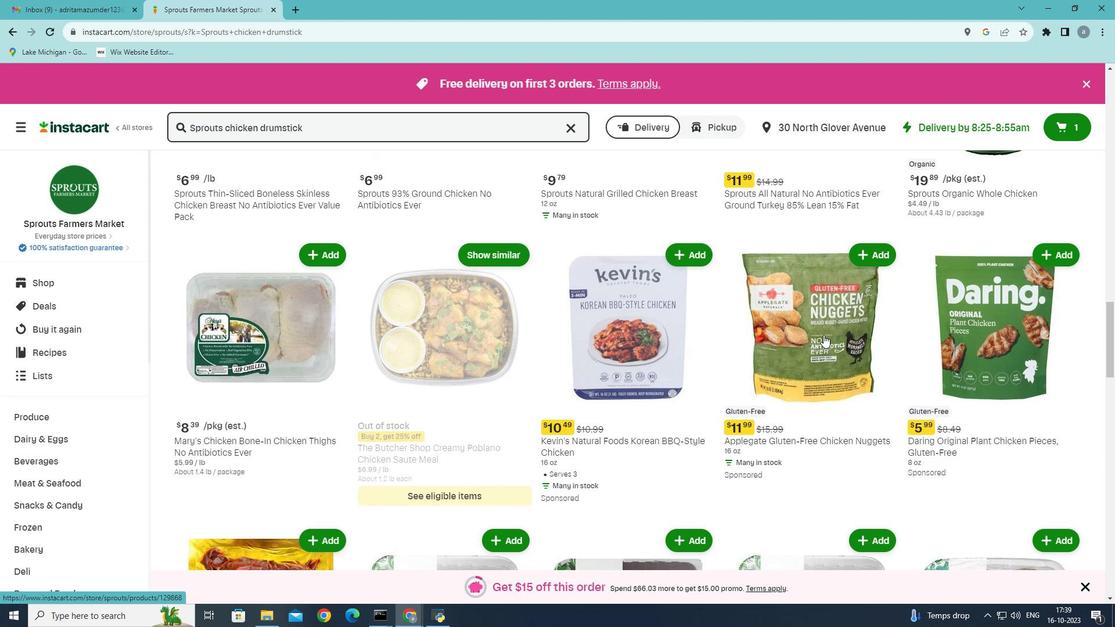 
Action: Mouse scrolled (823, 334) with delta (0, 0)
Screenshot: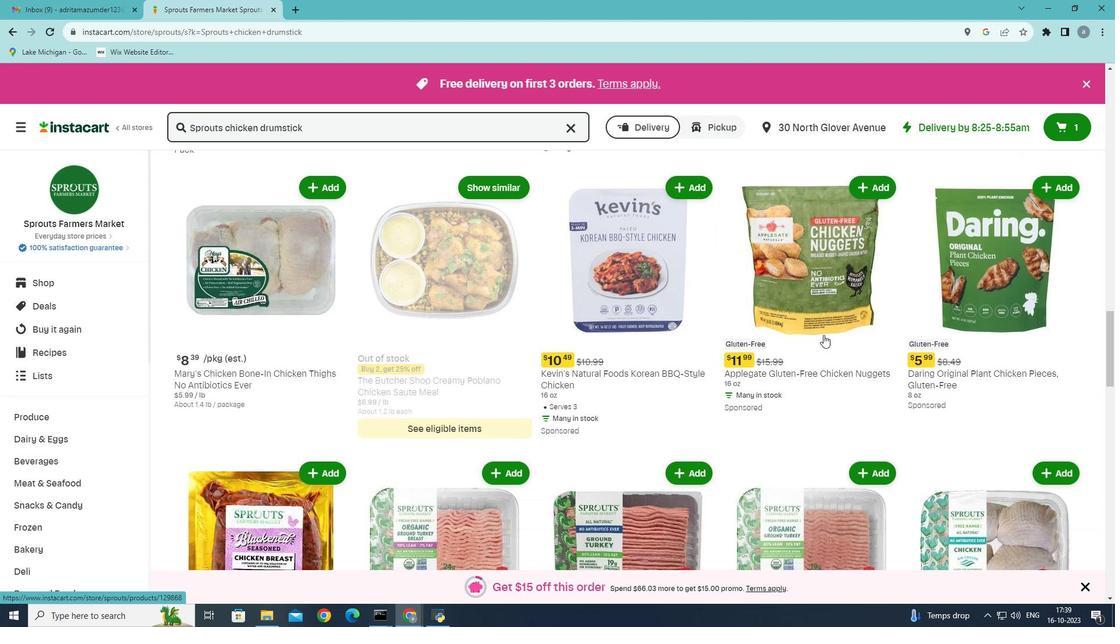 
Action: Mouse scrolled (823, 334) with delta (0, 0)
Screenshot: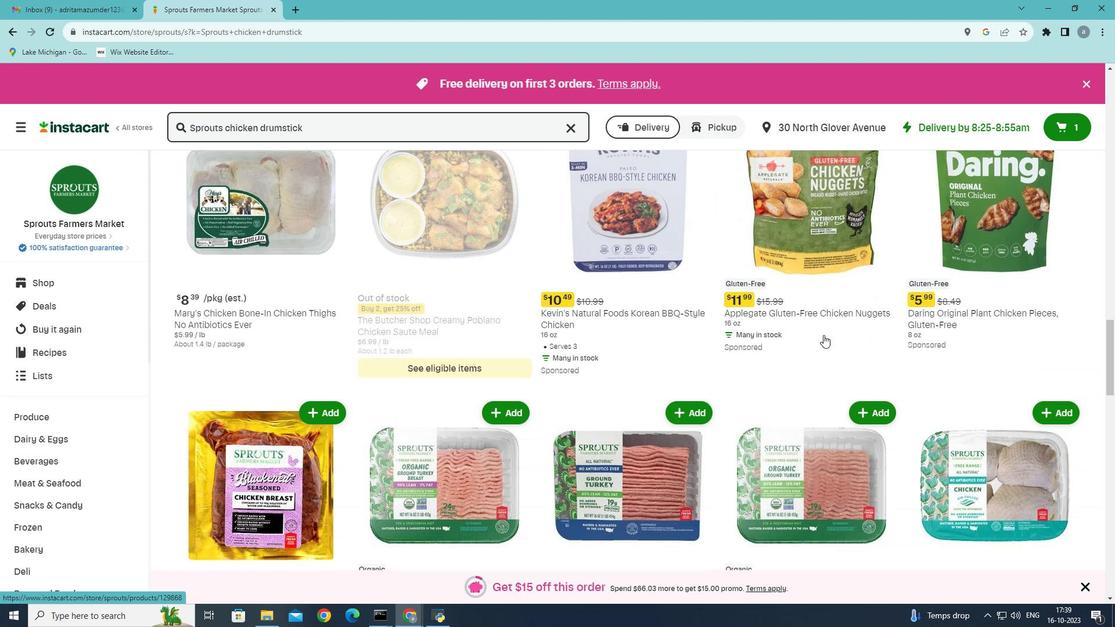 
Action: Mouse scrolled (823, 334) with delta (0, 0)
Screenshot: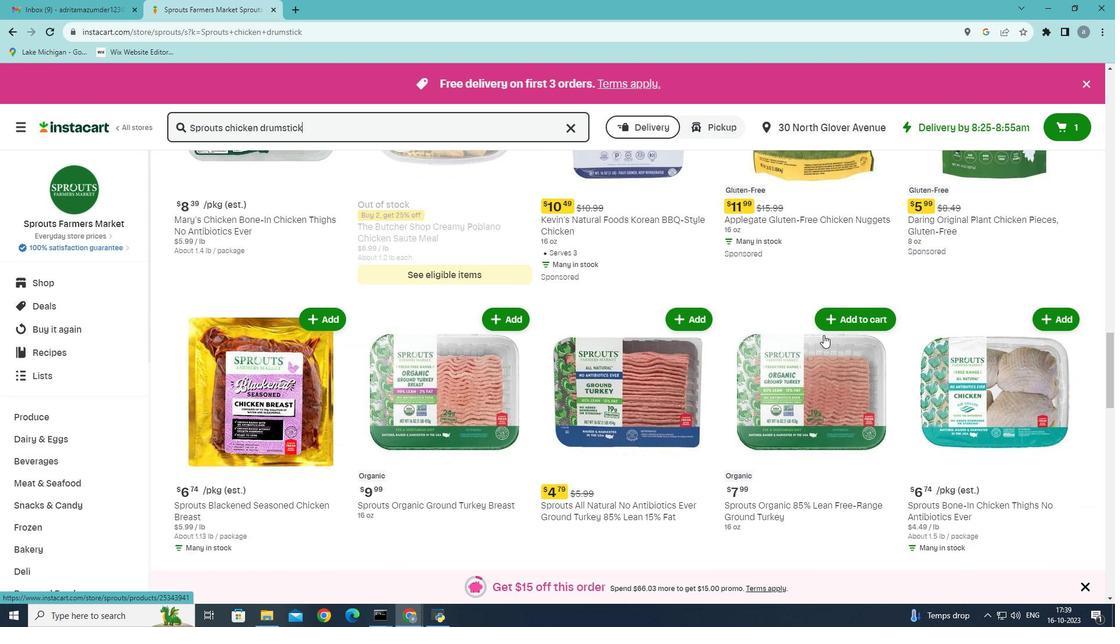 
Action: Mouse scrolled (823, 334) with delta (0, 0)
Screenshot: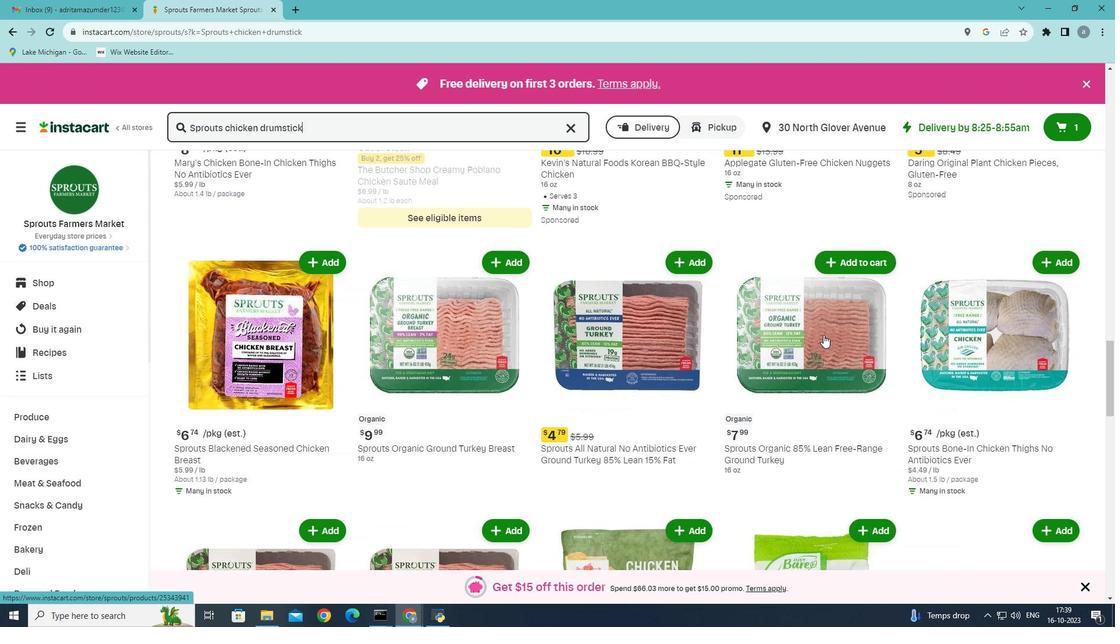 
Action: Mouse scrolled (823, 334) with delta (0, 0)
Screenshot: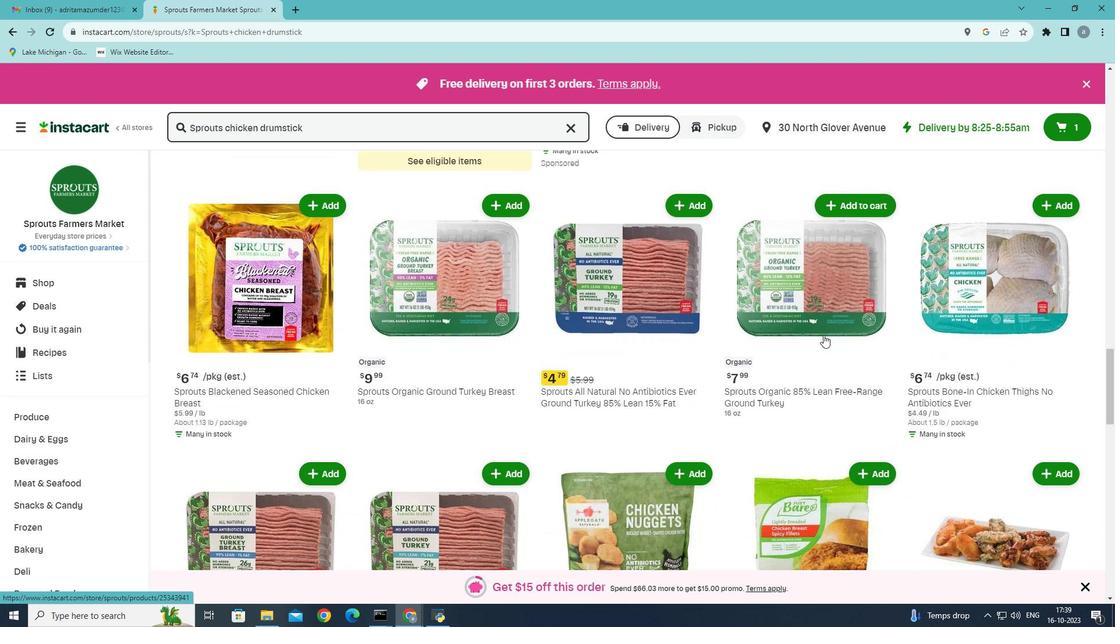 
Action: Mouse scrolled (823, 334) with delta (0, 0)
Screenshot: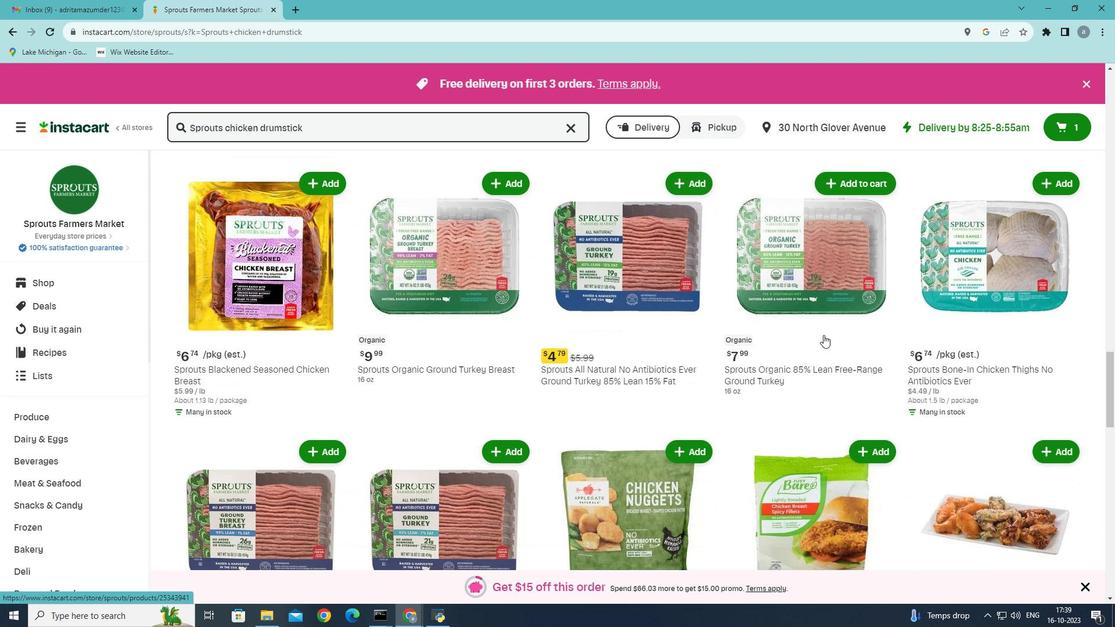 
Action: Mouse scrolled (823, 334) with delta (0, 0)
Screenshot: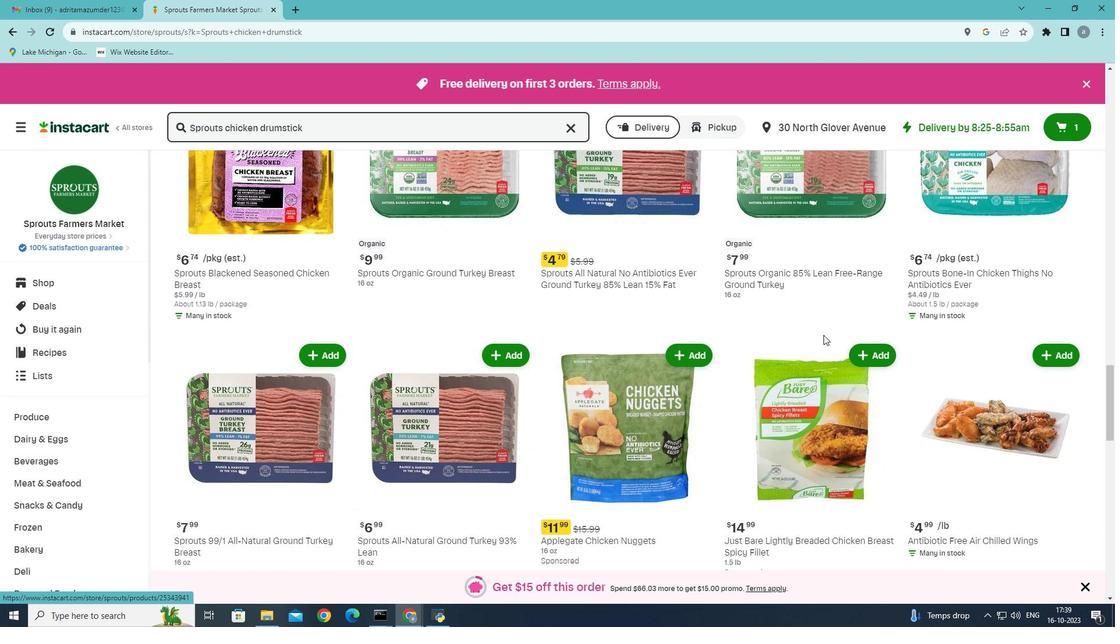 
Action: Mouse scrolled (823, 334) with delta (0, 0)
Screenshot: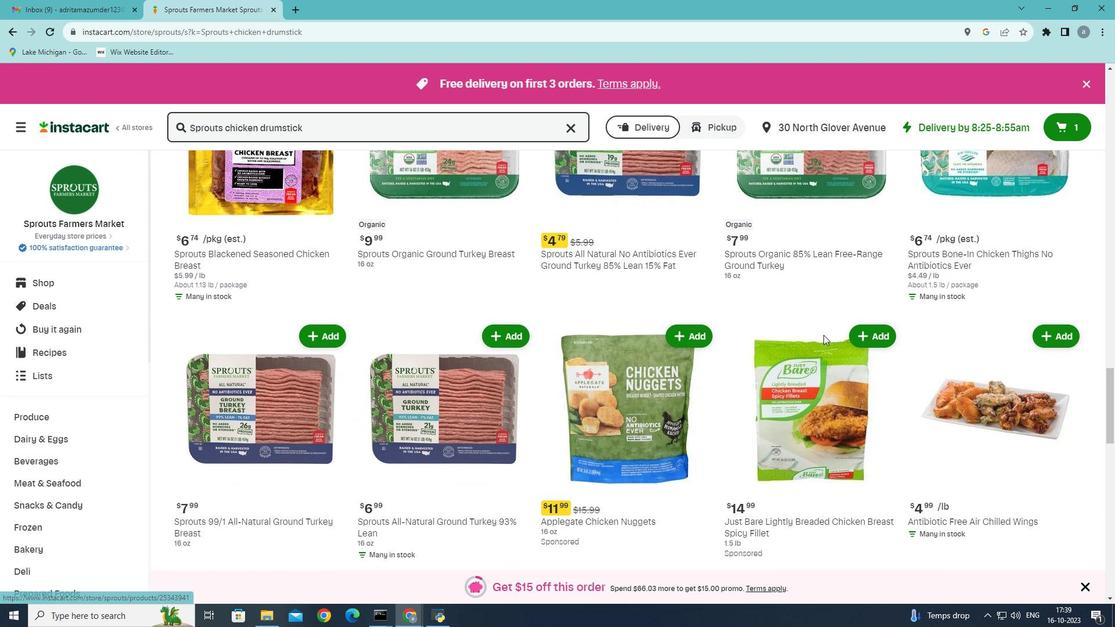 
Action: Mouse scrolled (823, 334) with delta (0, 0)
Screenshot: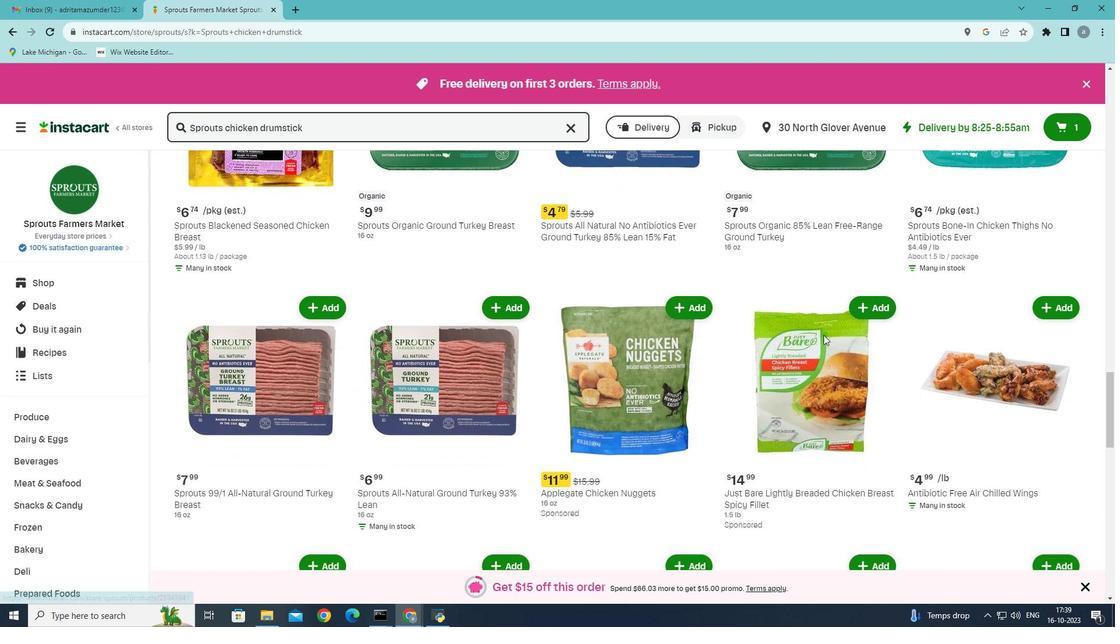 
Action: Mouse scrolled (823, 334) with delta (0, 0)
Screenshot: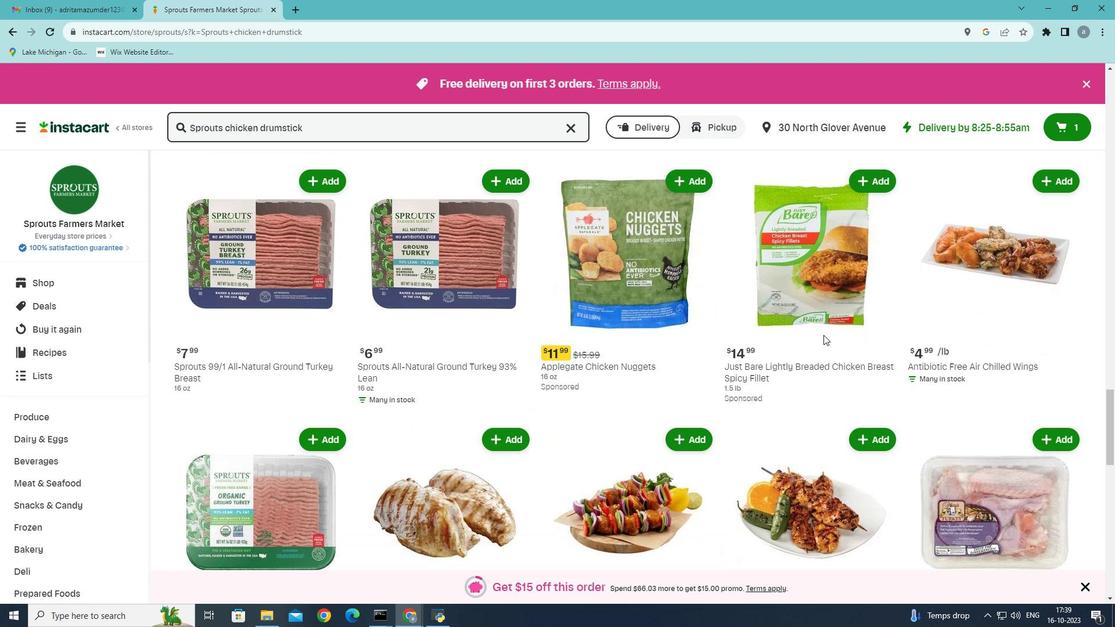 
Action: Mouse scrolled (823, 334) with delta (0, 0)
Screenshot: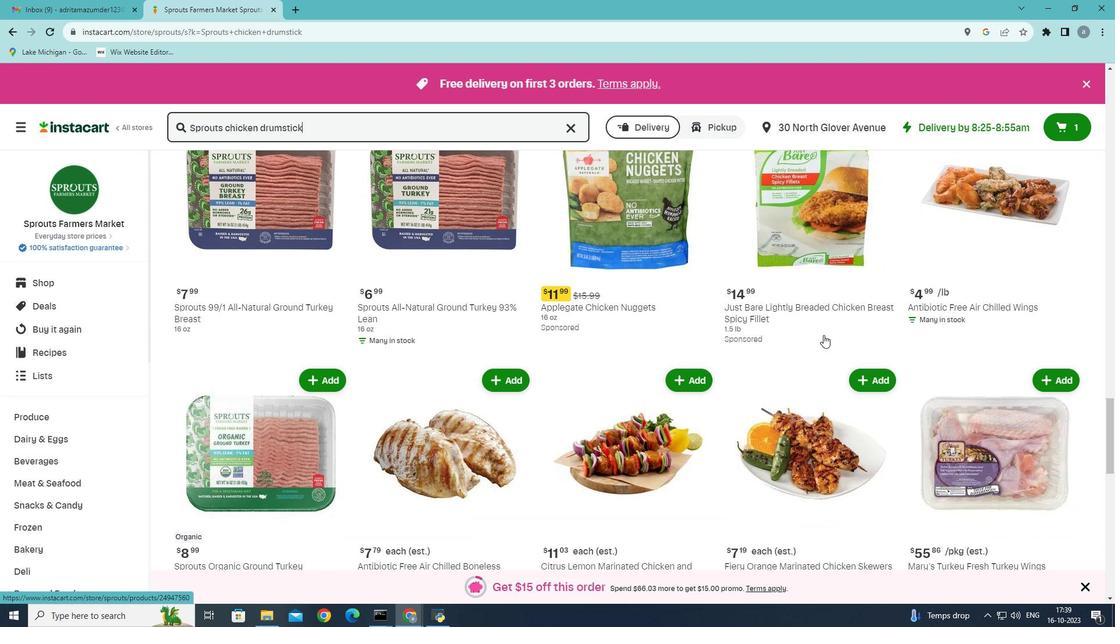 
Action: Mouse scrolled (823, 334) with delta (0, 0)
Screenshot: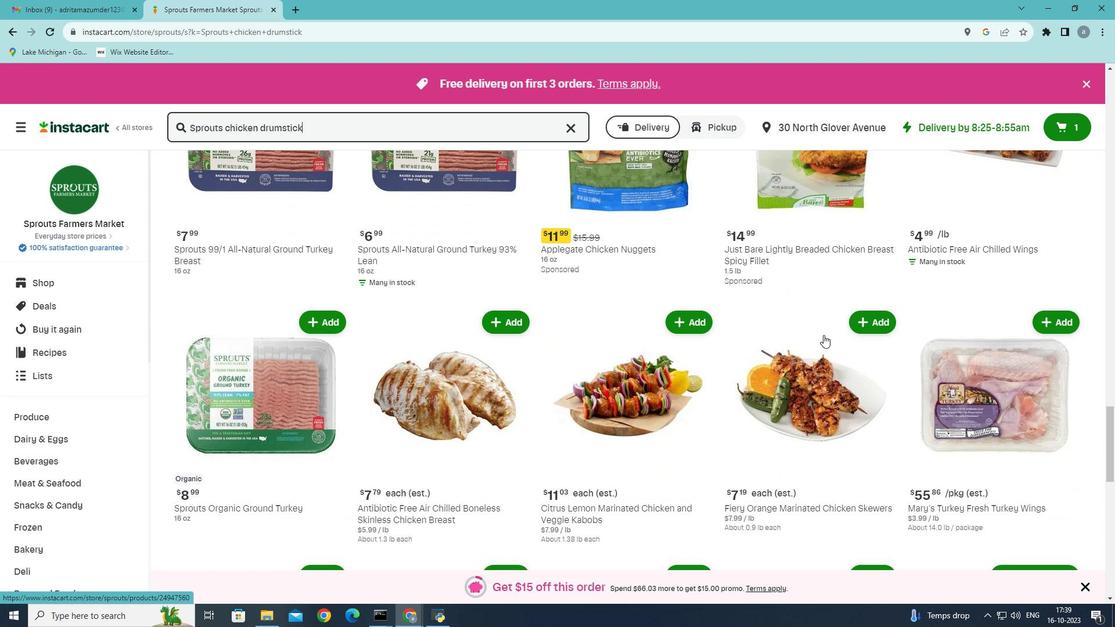 
Action: Mouse scrolled (823, 334) with delta (0, 0)
Screenshot: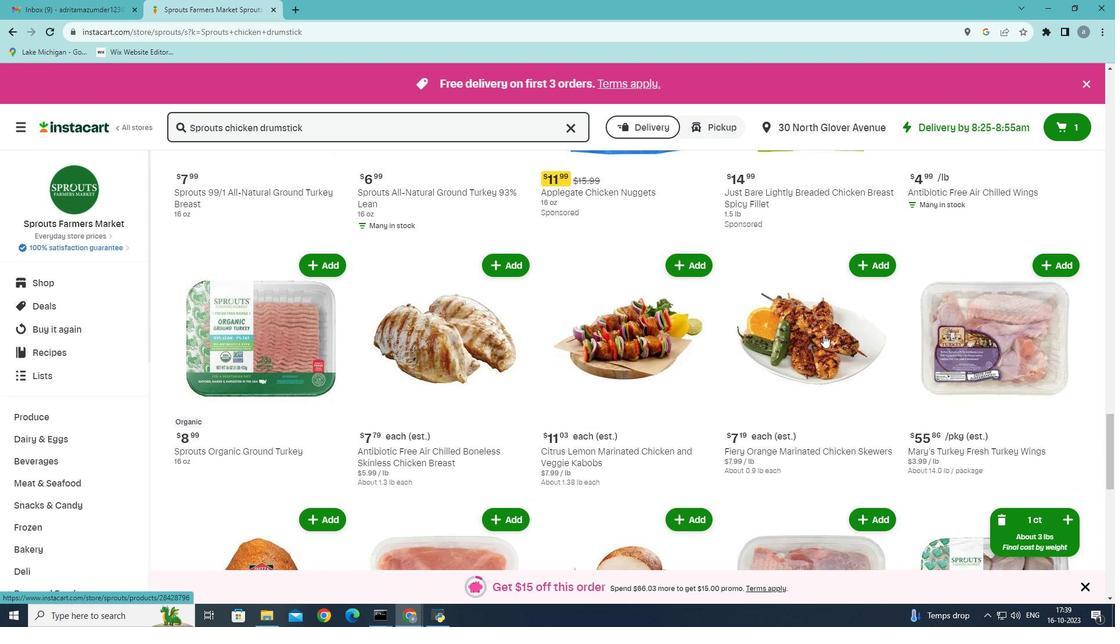 
Action: Mouse scrolled (823, 334) with delta (0, 0)
Screenshot: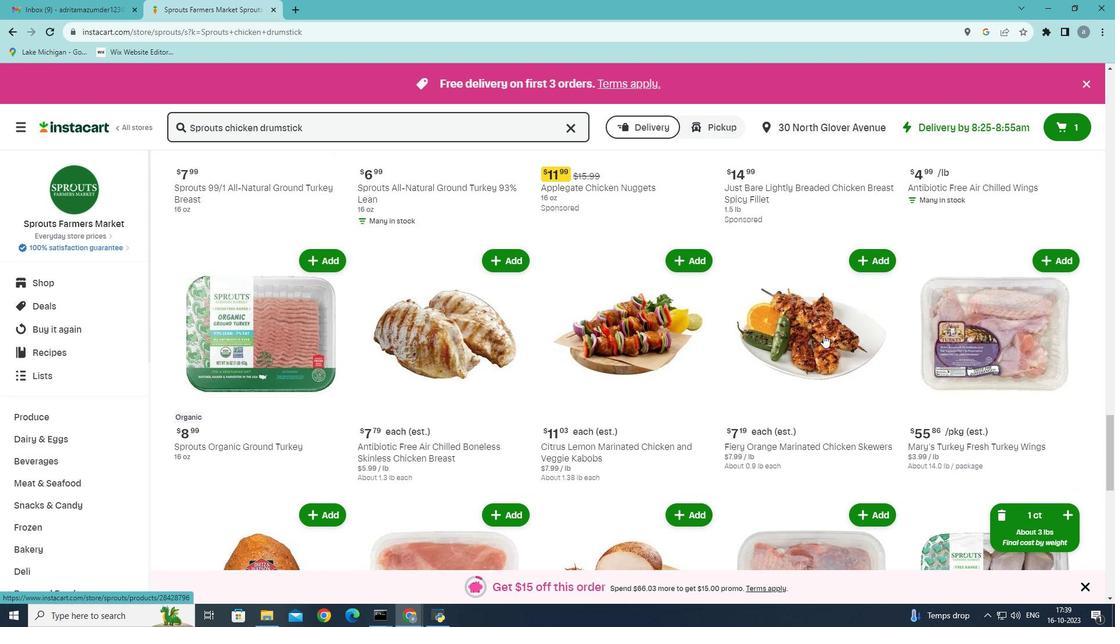 
Action: Mouse scrolled (823, 334) with delta (0, 0)
Screenshot: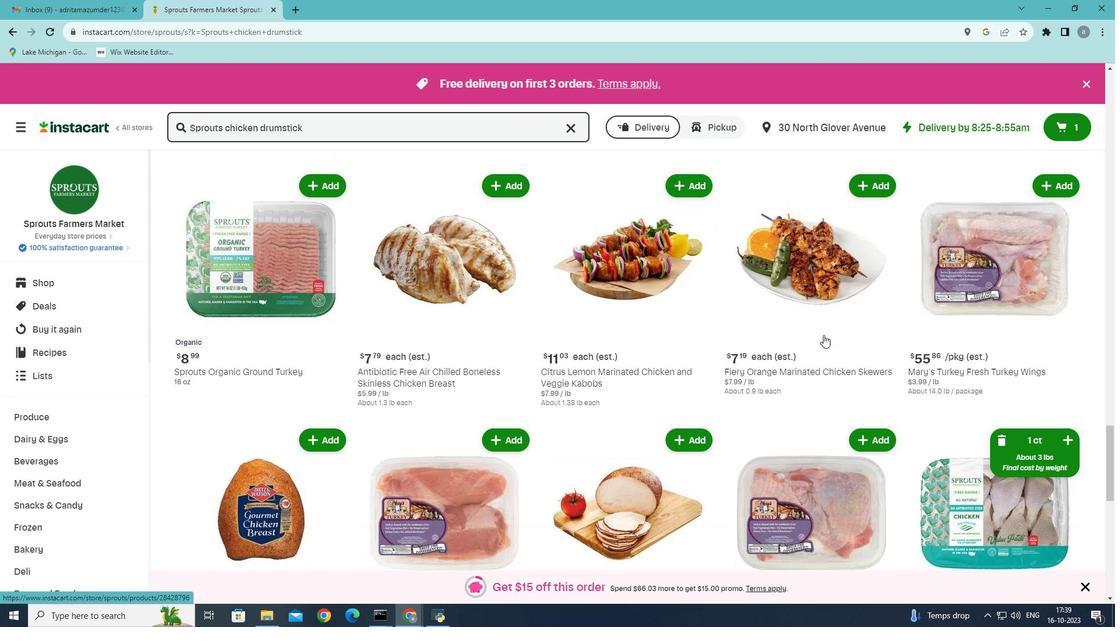 
Action: Mouse scrolled (823, 334) with delta (0, 0)
Screenshot: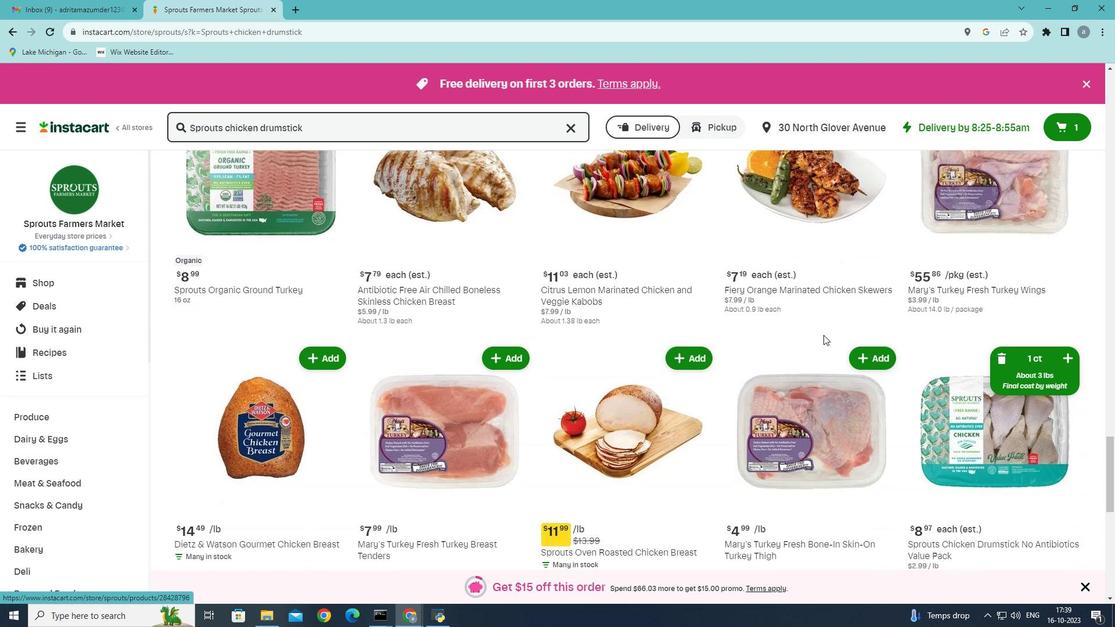 
Action: Mouse moved to (1063, 286)
Screenshot: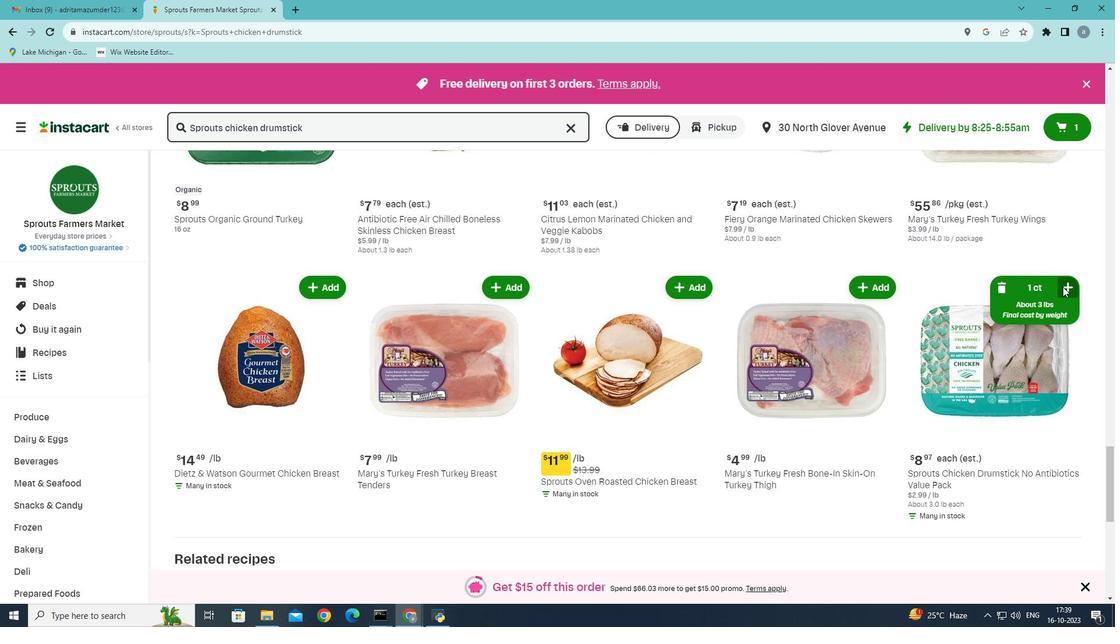 
Action: Mouse pressed left at (1063, 286)
Screenshot: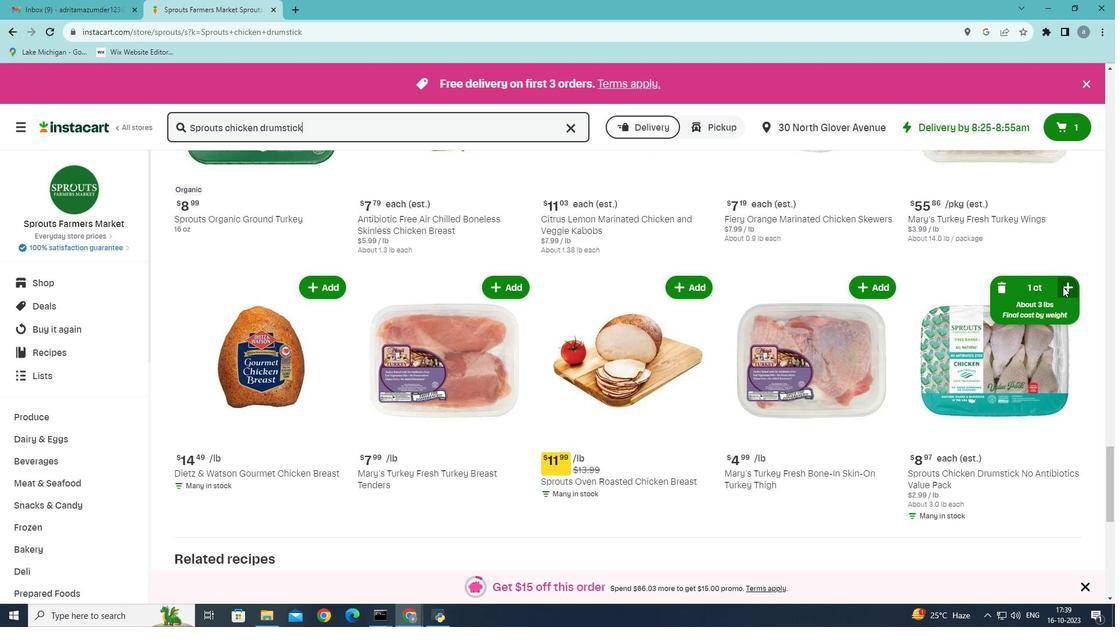 
Action: Mouse moved to (1060, 296)
Screenshot: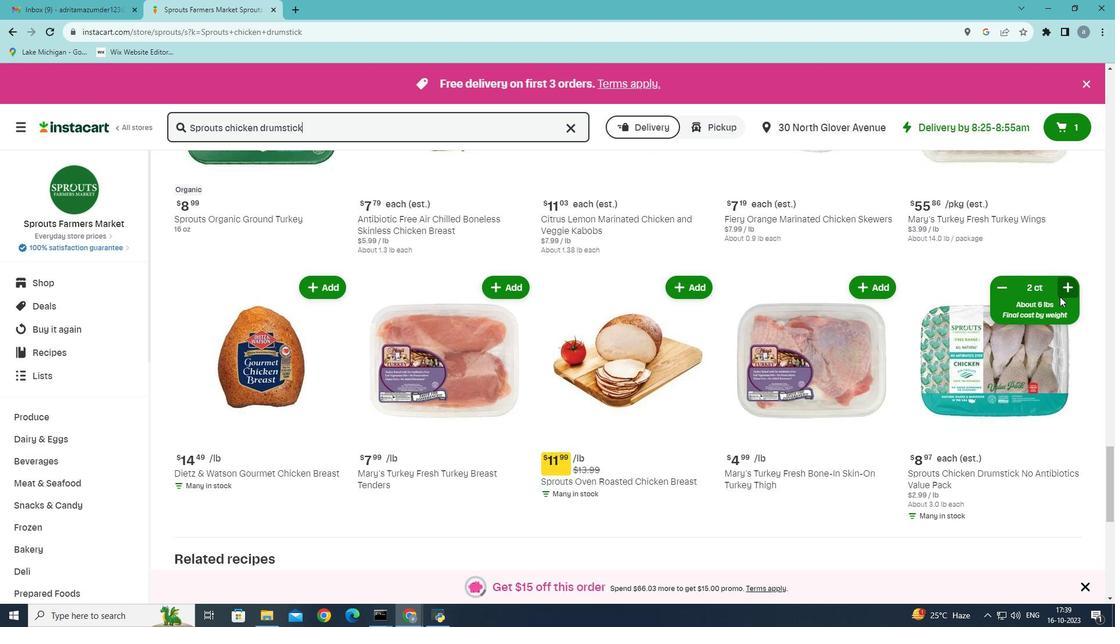 
